 Task: Open Card Equestrian Review in Board Content Personalization and Customization to Workspace Database Management and add a team member Softage.1@softage.net, a label Red, a checklist Constituent Outreach, an attachment from your onedrive, a color Red and finally, add a card description 'Create and send out employee engagement survey on company culture' and a comment 'Let us approach this task with a sense of focus and attention to detail, ensuring that we do not miss any important information or details.'. Add a start date 'Jan 10, 1900' with a due date 'Jan 17, 1900'
Action: Mouse moved to (70, 256)
Screenshot: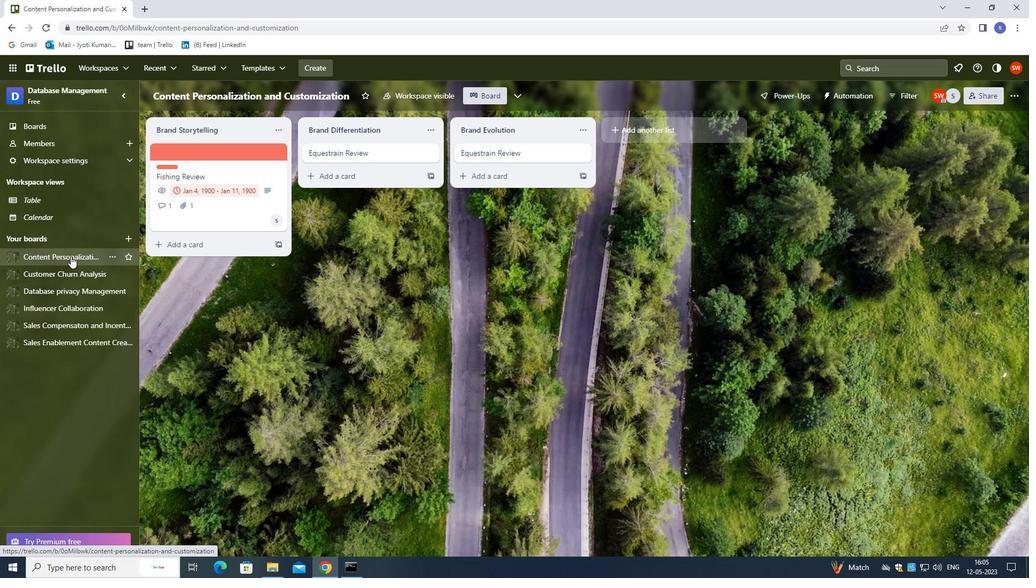 
Action: Mouse pressed left at (70, 256)
Screenshot: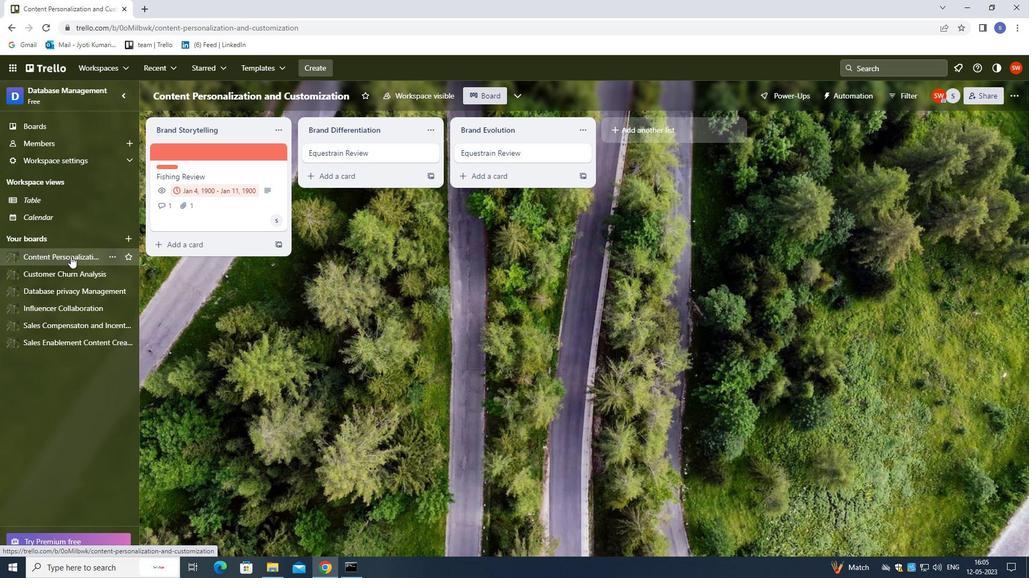 
Action: Mouse moved to (348, 154)
Screenshot: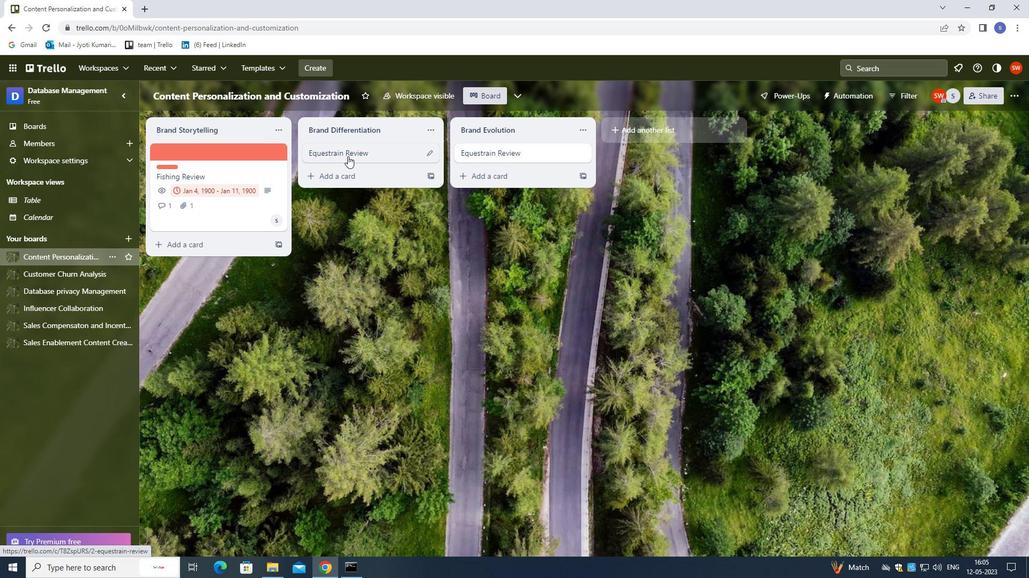 
Action: Mouse pressed left at (348, 154)
Screenshot: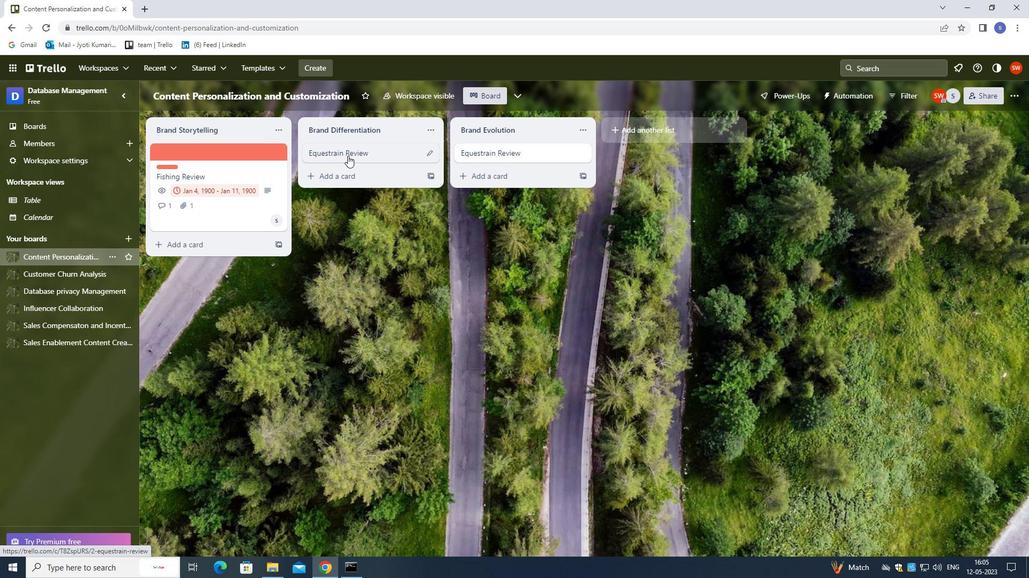 
Action: Mouse moved to (635, 188)
Screenshot: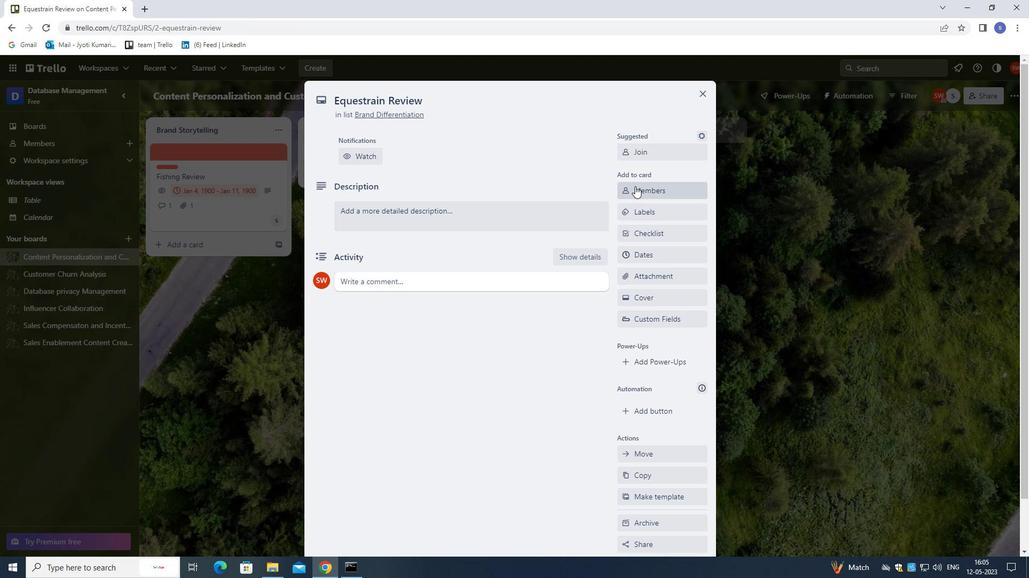 
Action: Mouse pressed left at (635, 188)
Screenshot: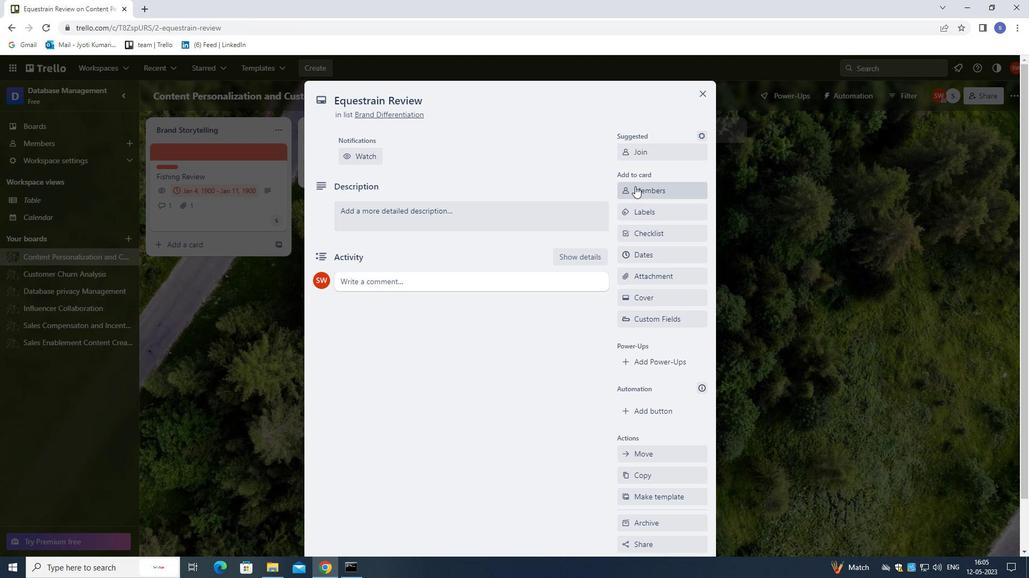
Action: Mouse moved to (561, 159)
Screenshot: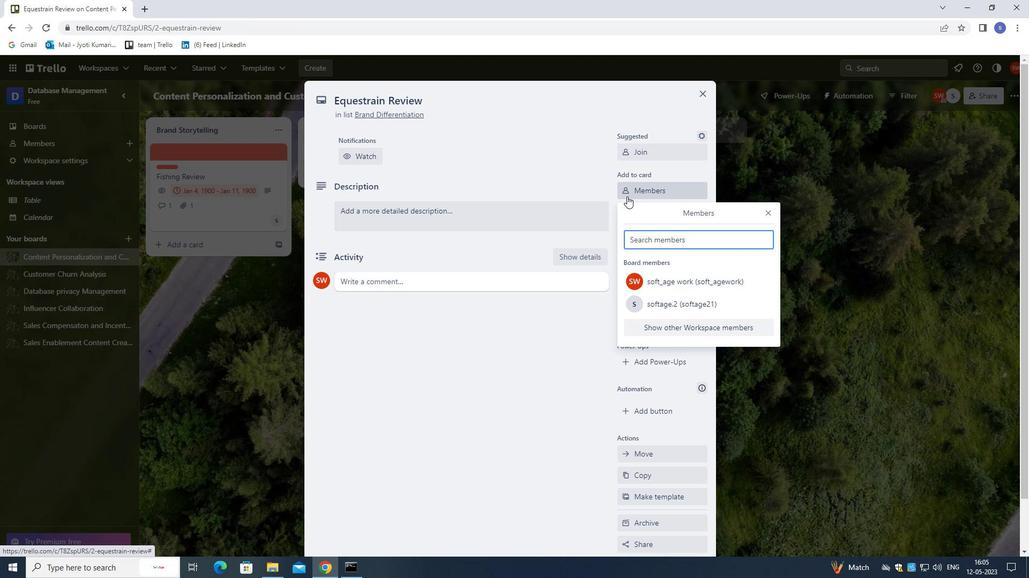 
Action: Key pressed softage.1<Key.shift>@SOFTAGE.NET<Key.enter>
Screenshot: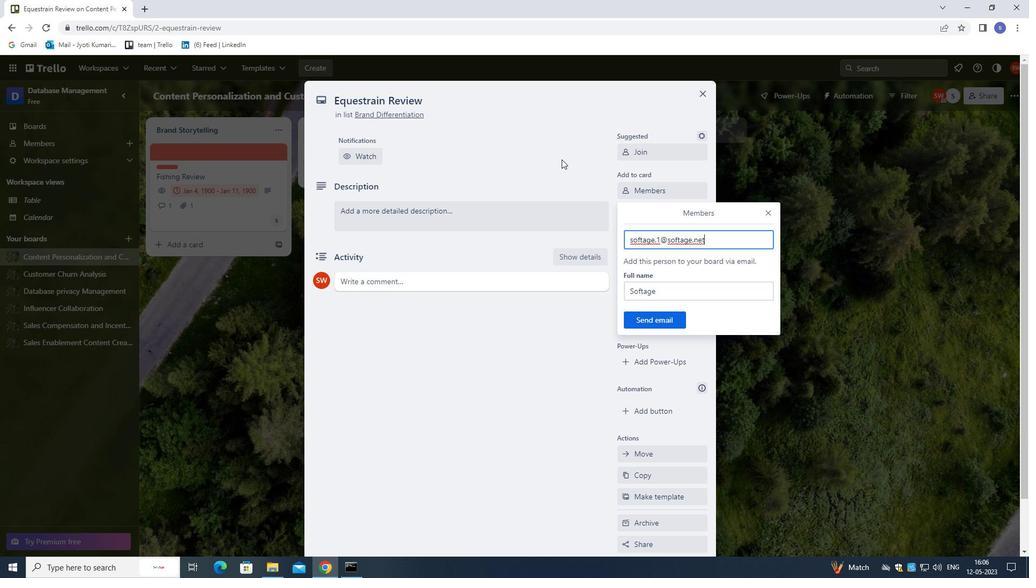 
Action: Mouse moved to (656, 233)
Screenshot: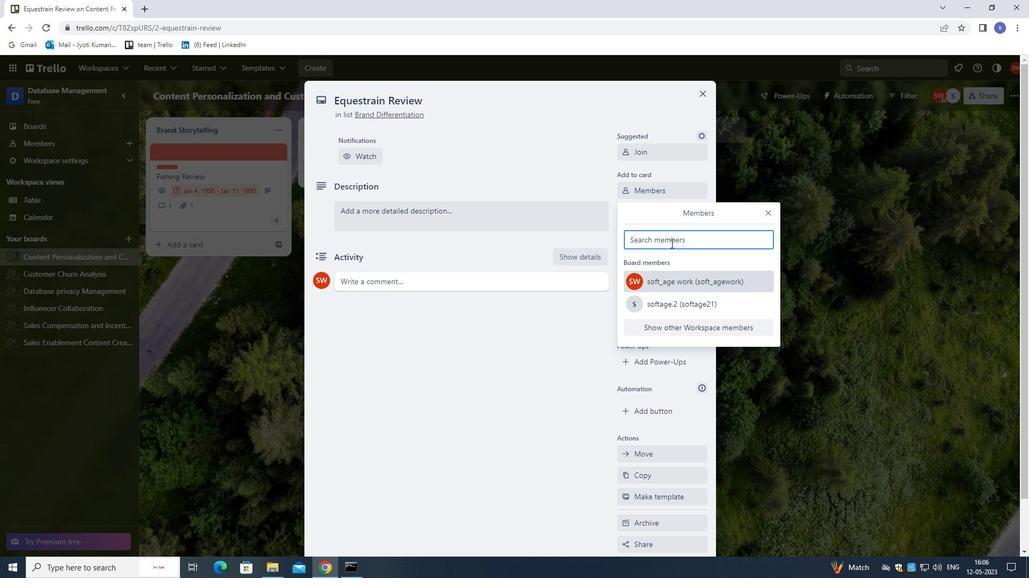 
Action: Key pressed SOFTAGE.1<Key.shift>@SOFTAGE.NET
Screenshot: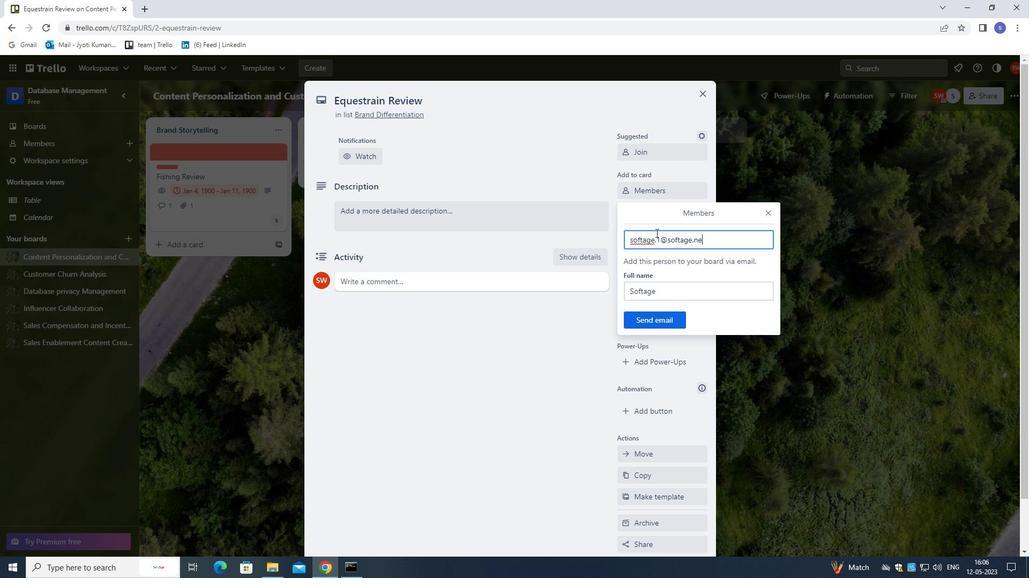 
Action: Mouse moved to (667, 322)
Screenshot: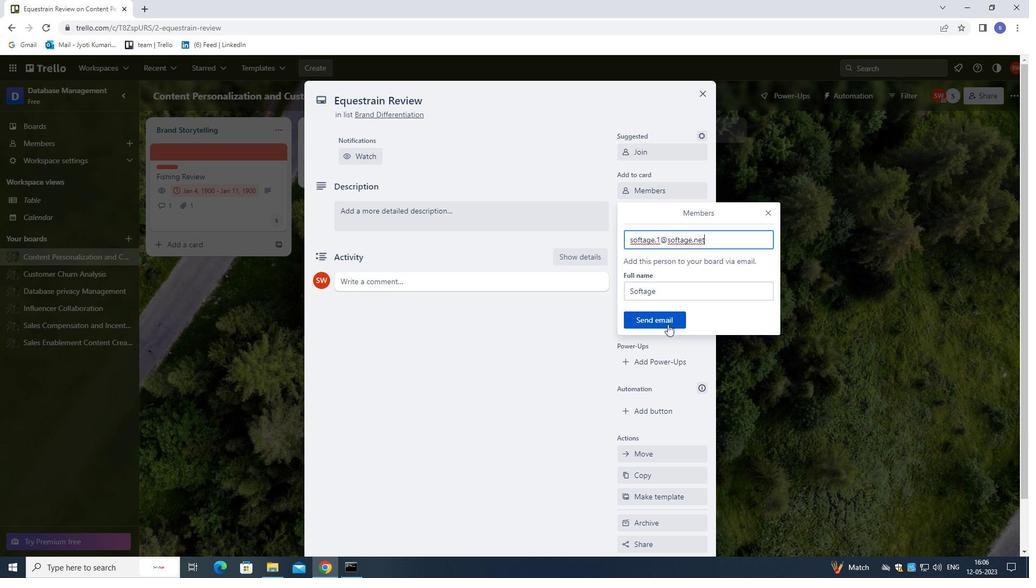 
Action: Mouse pressed left at (667, 322)
Screenshot: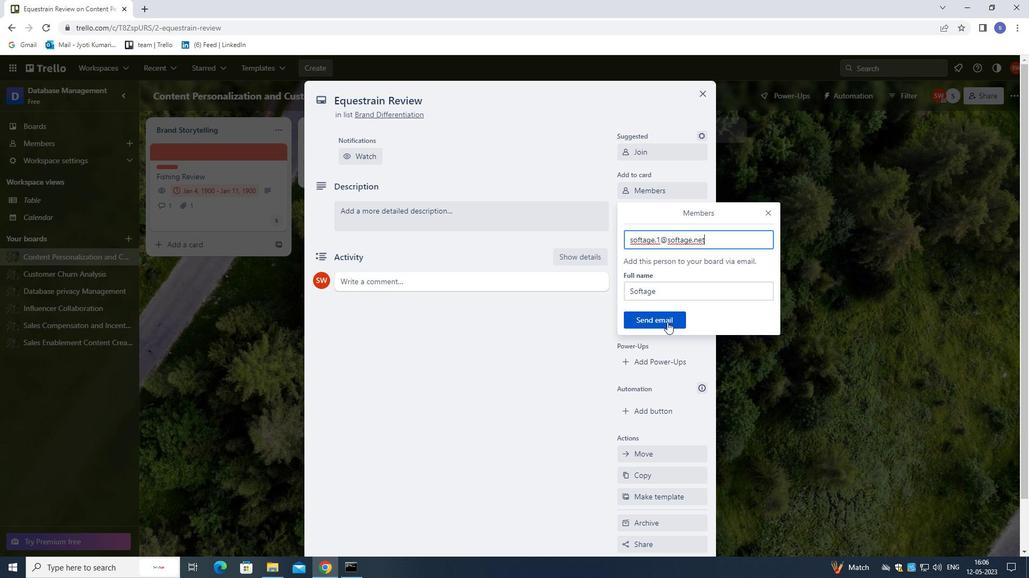 
Action: Mouse moved to (654, 217)
Screenshot: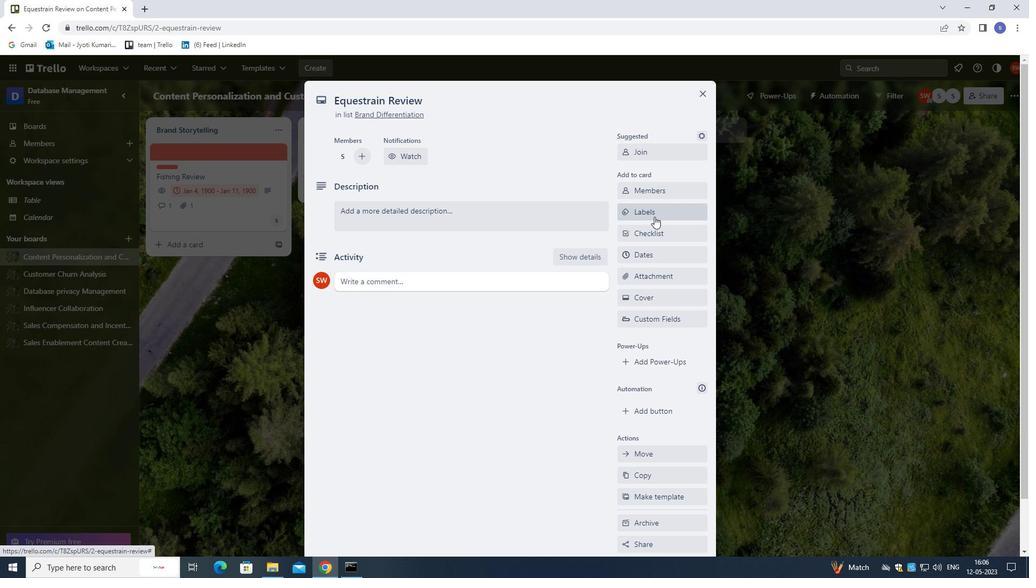 
Action: Mouse pressed left at (654, 217)
Screenshot: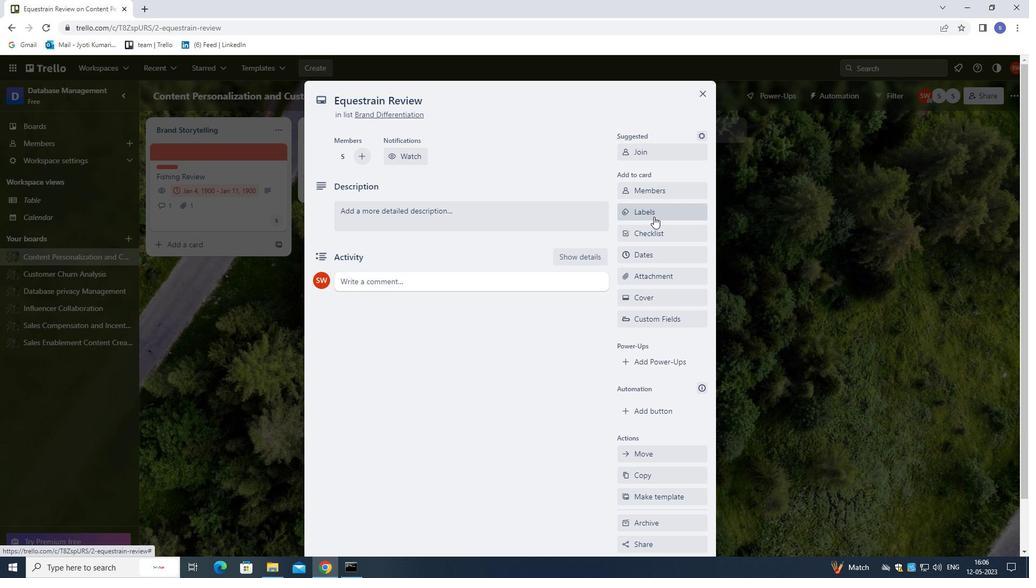 
Action: Mouse moved to (652, 216)
Screenshot: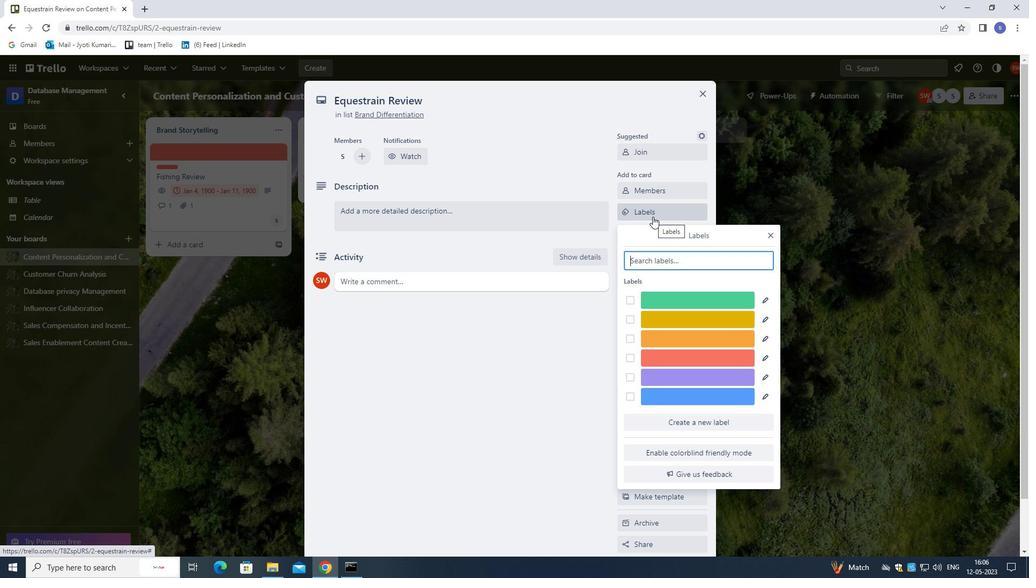 
Action: Key pressed R
Screenshot: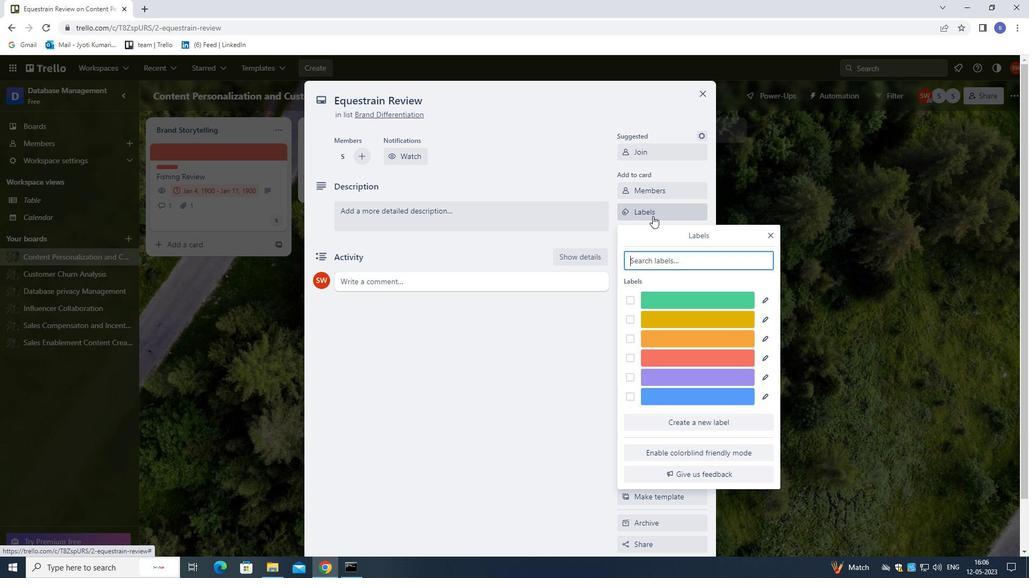 
Action: Mouse moved to (677, 298)
Screenshot: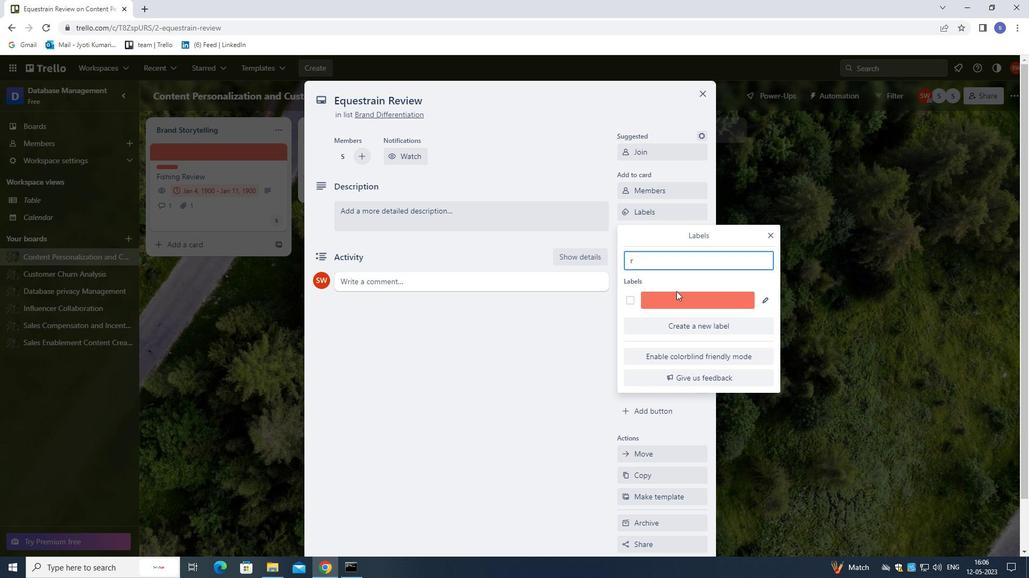 
Action: Mouse pressed left at (677, 298)
Screenshot: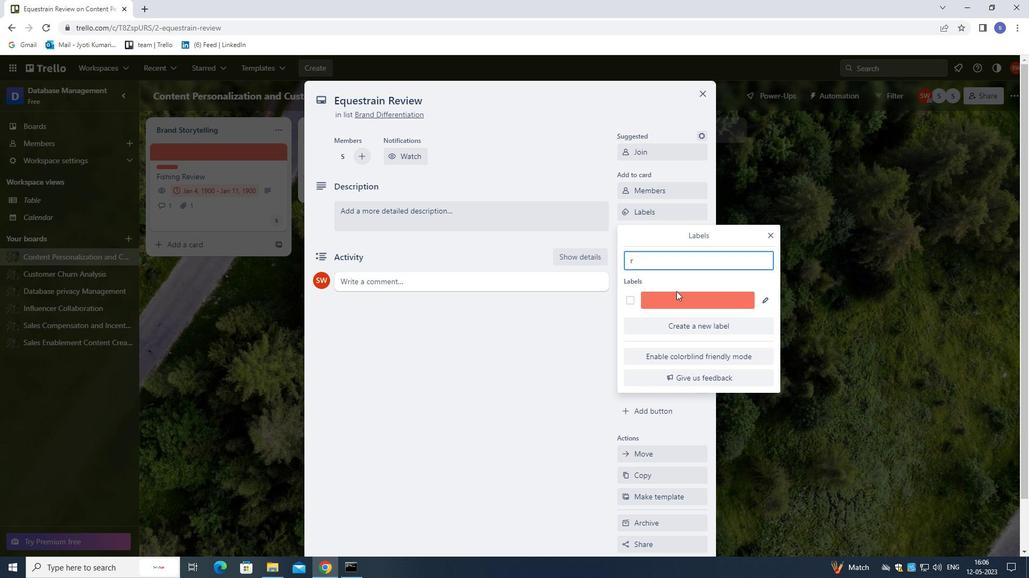 
Action: Mouse moved to (767, 233)
Screenshot: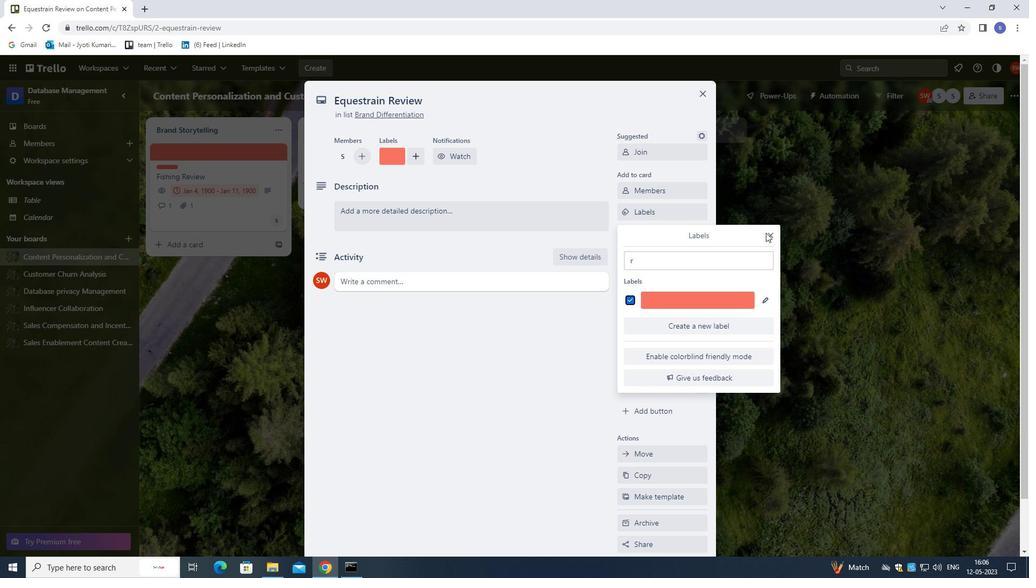 
Action: Mouse pressed left at (767, 233)
Screenshot: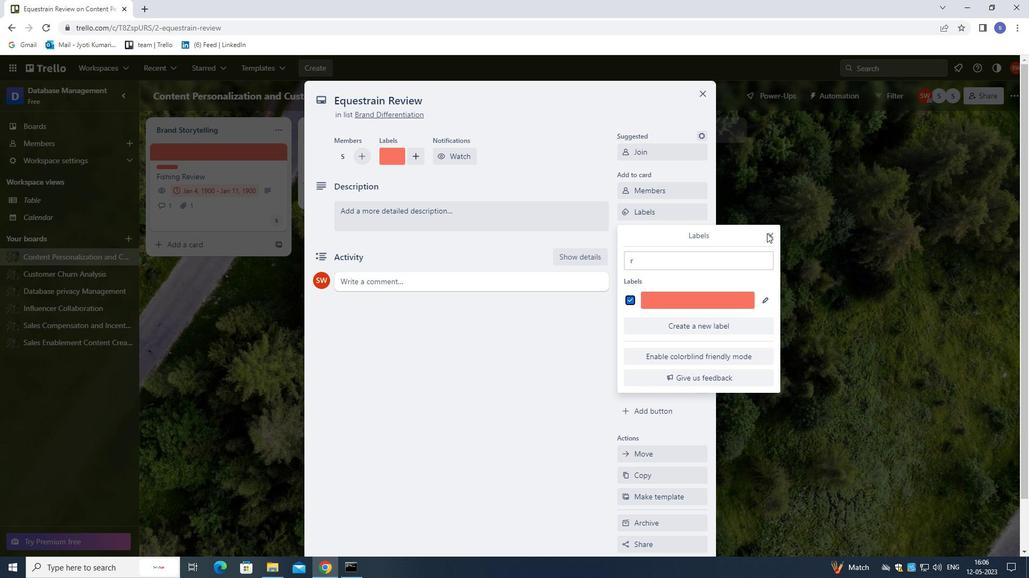 
Action: Mouse moved to (669, 233)
Screenshot: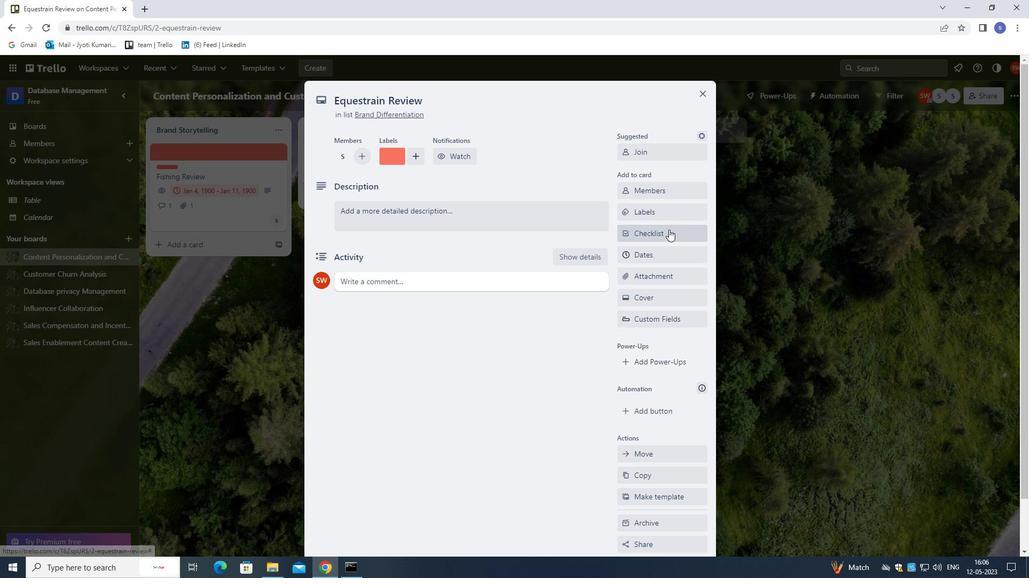 
Action: Mouse pressed left at (669, 233)
Screenshot: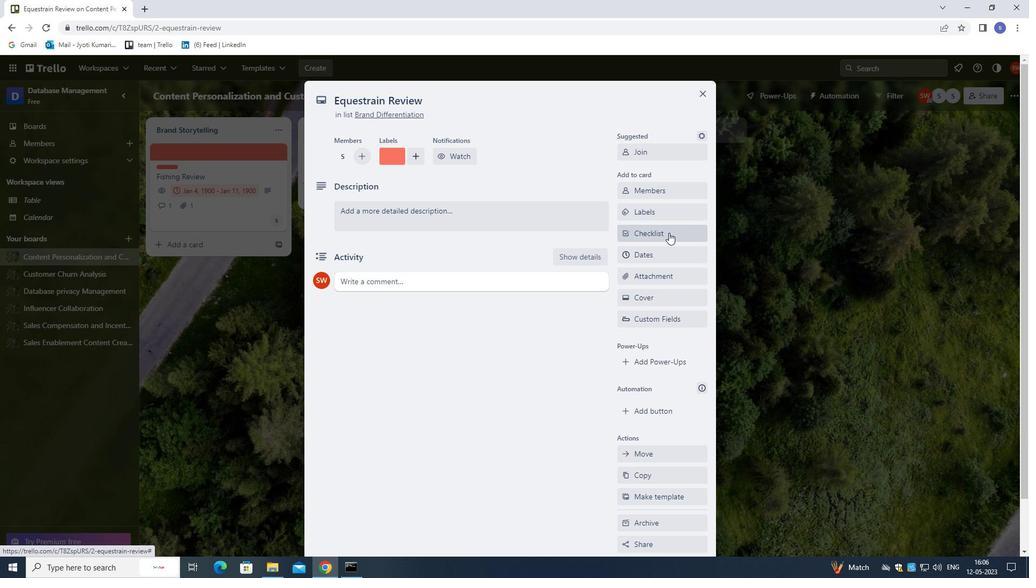 
Action: Mouse moved to (669, 235)
Screenshot: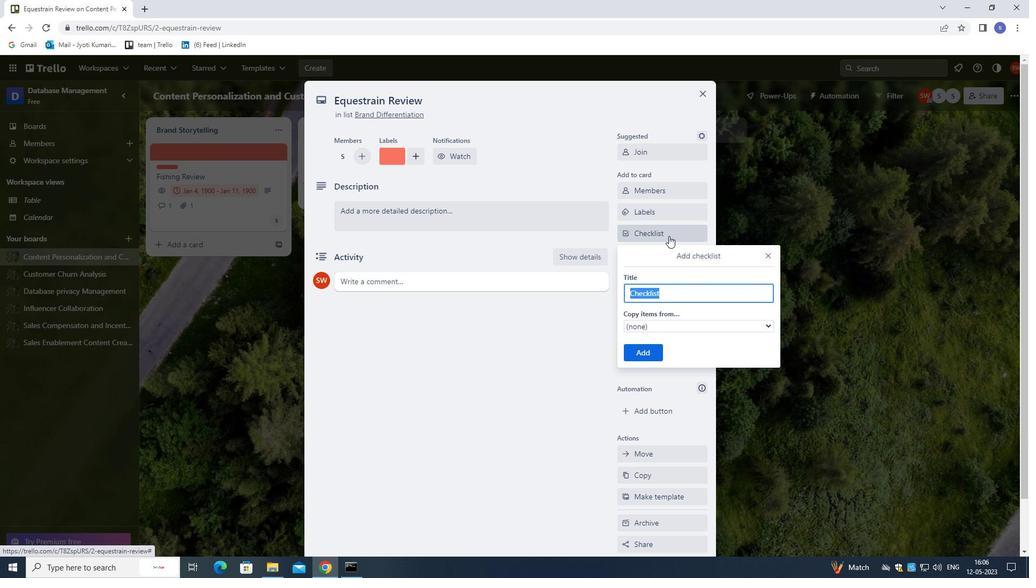 
Action: Key pressed <Key.shift>
Screenshot: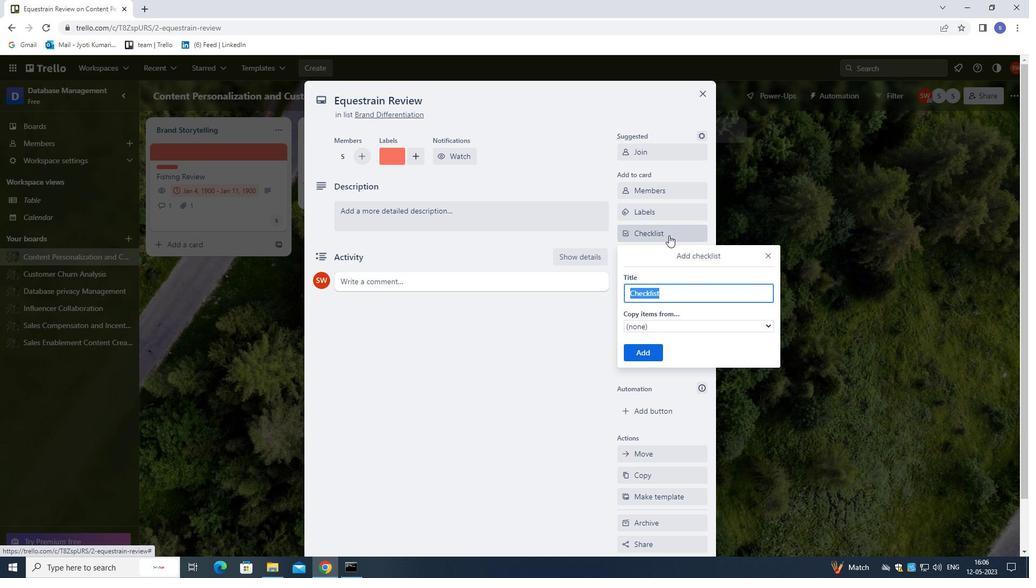 
Action: Mouse moved to (677, 251)
Screenshot: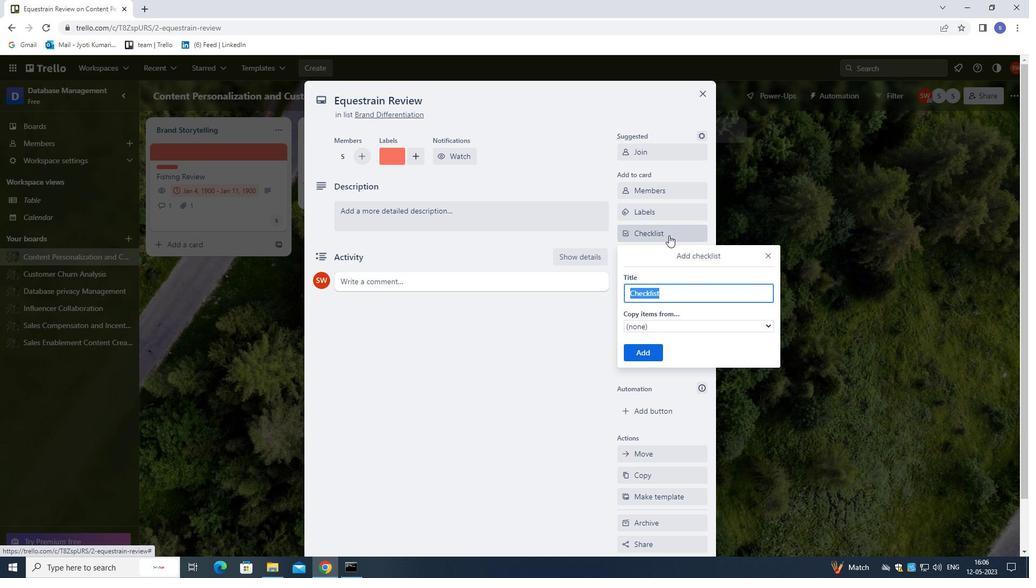 
Action: Key pressed <Key.shift><Key.shift><Key.shift><Key.shift><Key.shift><Key.shift><Key.shift><Key.shift>CO
Screenshot: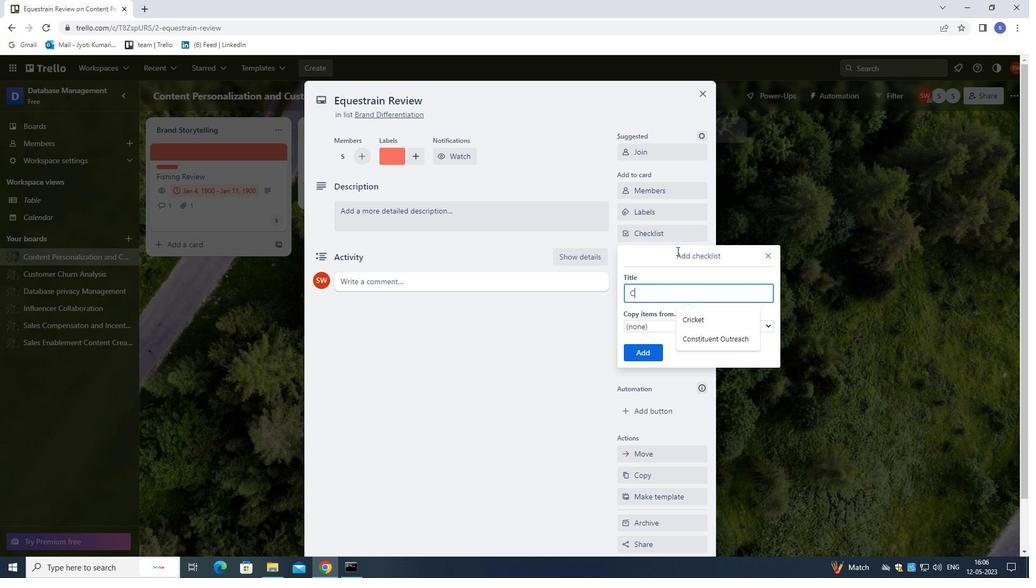 
Action: Mouse moved to (715, 320)
Screenshot: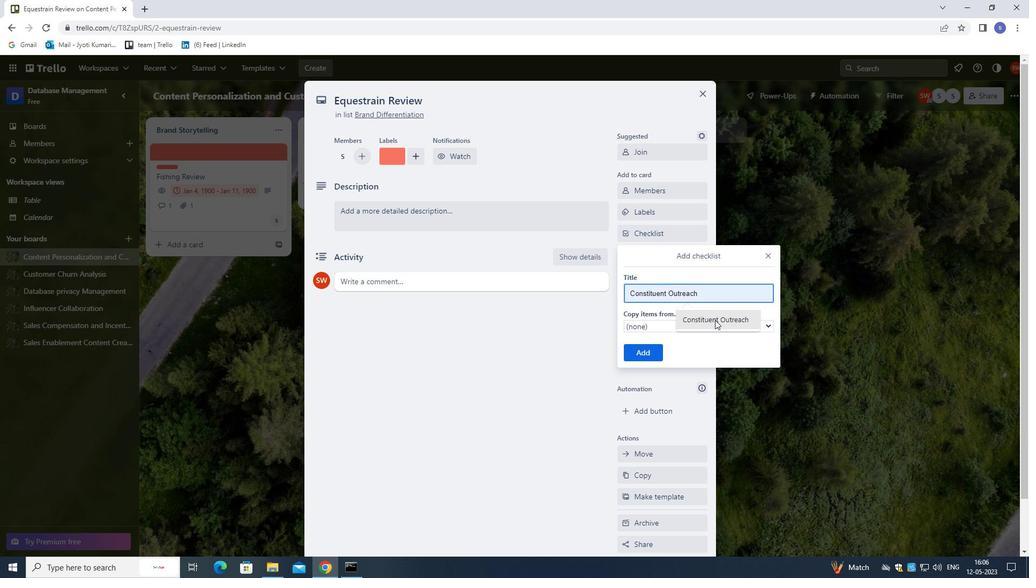 
Action: Mouse pressed left at (715, 320)
Screenshot: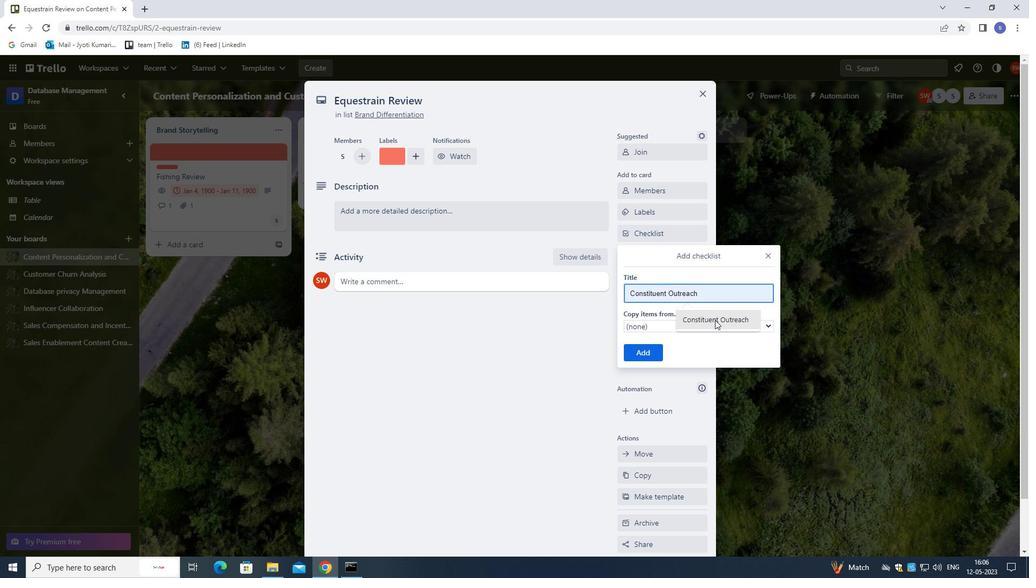 
Action: Mouse moved to (661, 348)
Screenshot: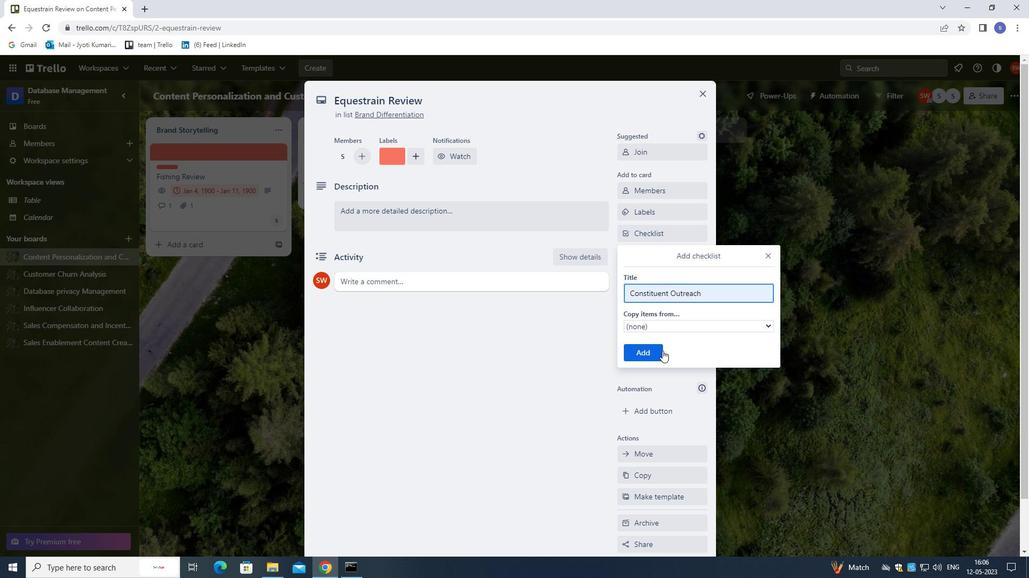 
Action: Mouse pressed left at (661, 348)
Screenshot: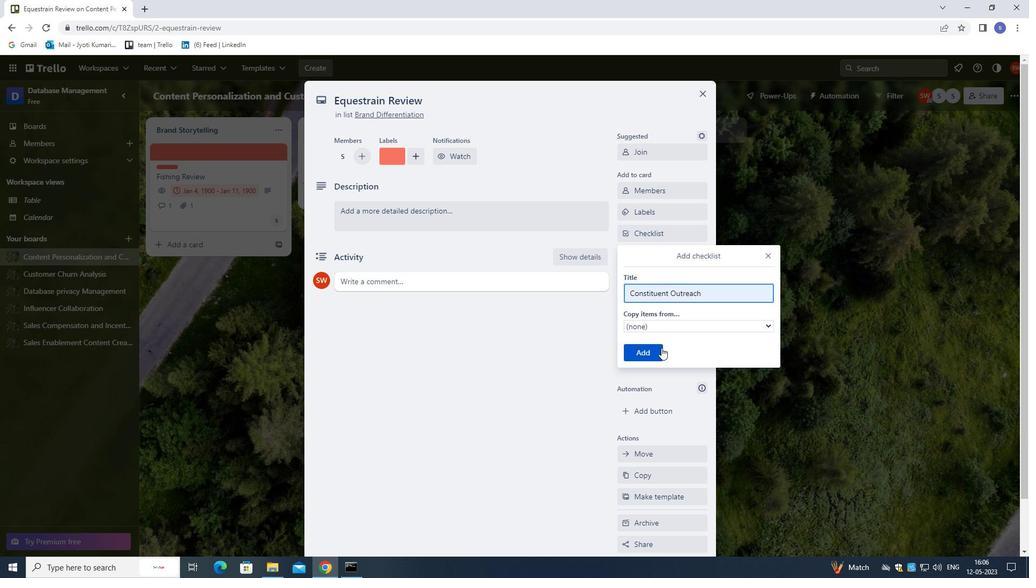 
Action: Mouse moved to (650, 254)
Screenshot: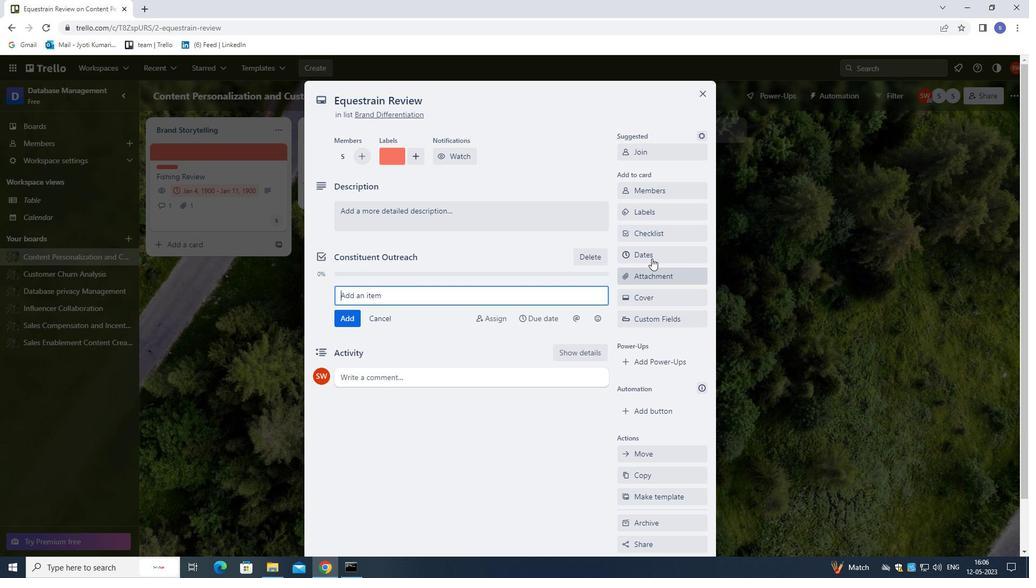
Action: Mouse pressed left at (650, 254)
Screenshot: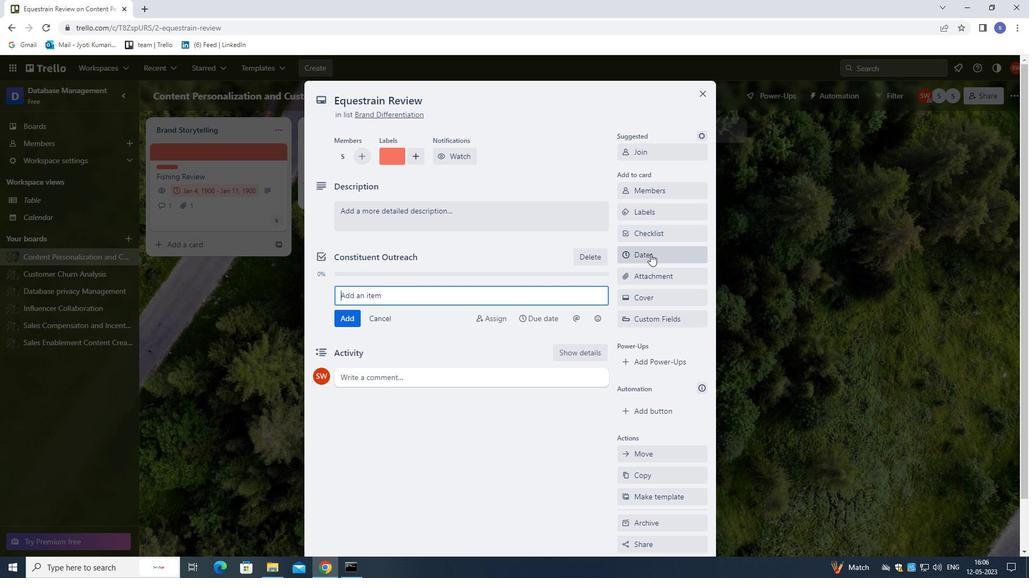 
Action: Mouse moved to (626, 290)
Screenshot: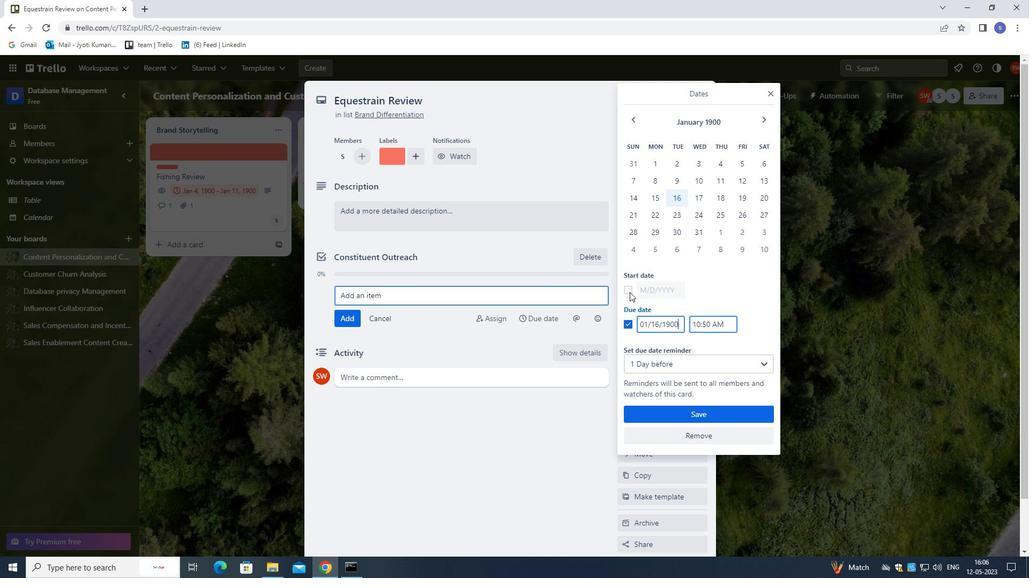 
Action: Mouse pressed left at (626, 290)
Screenshot: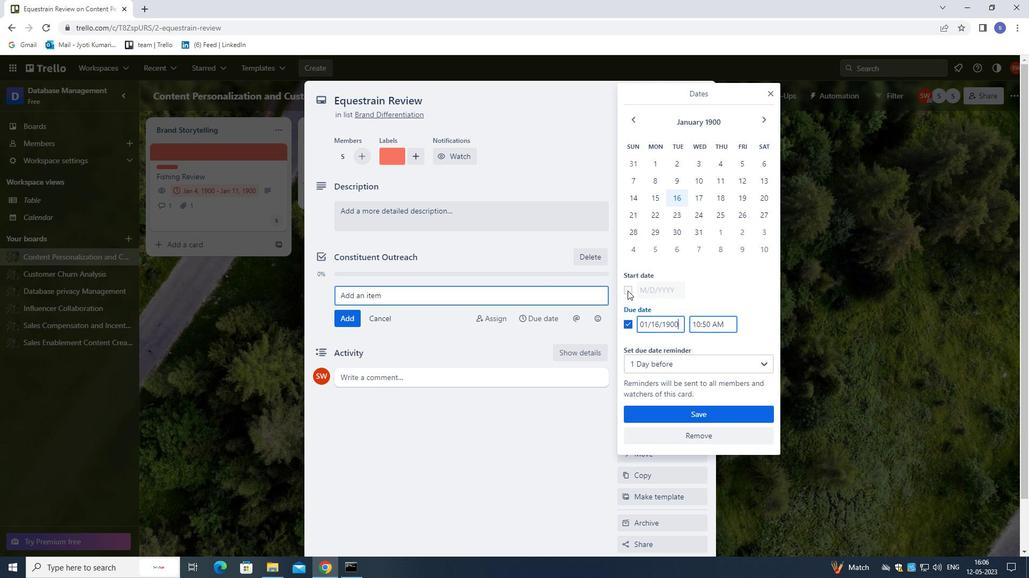 
Action: Mouse moved to (654, 288)
Screenshot: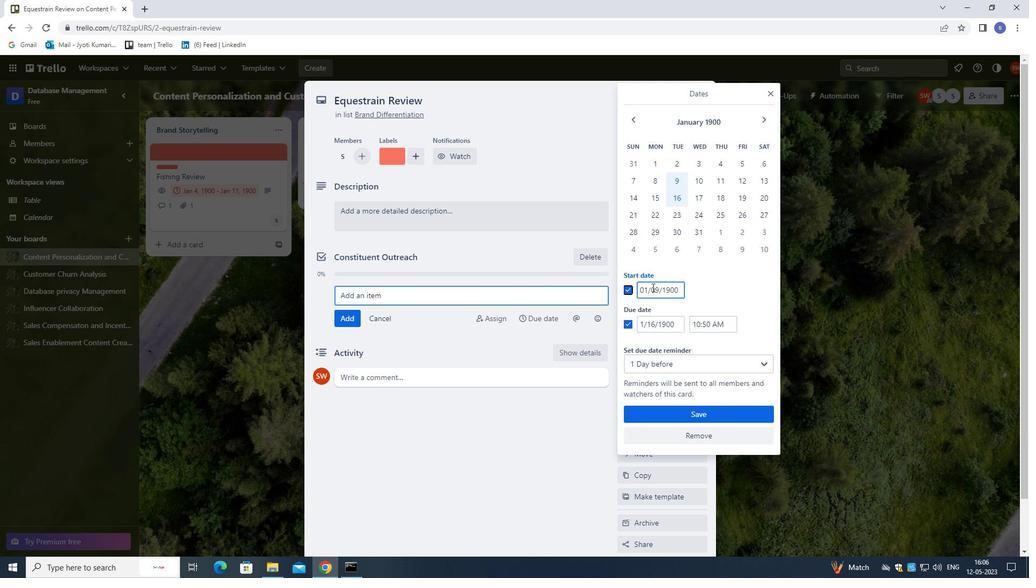 
Action: Mouse pressed left at (654, 288)
Screenshot: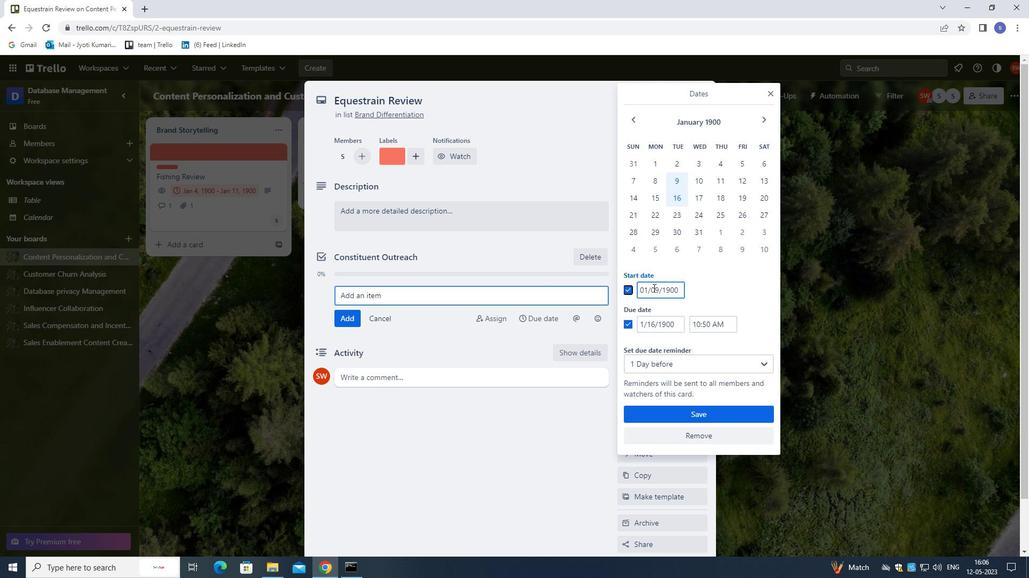
Action: Mouse moved to (659, 321)
Screenshot: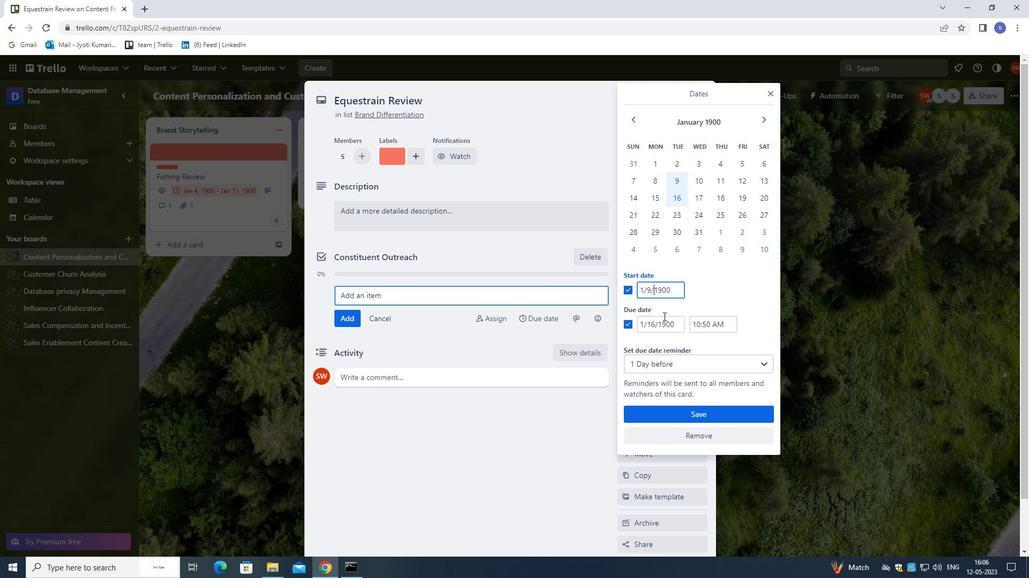 
Action: Key pressed <Key.left><Key.backspace>10
Screenshot: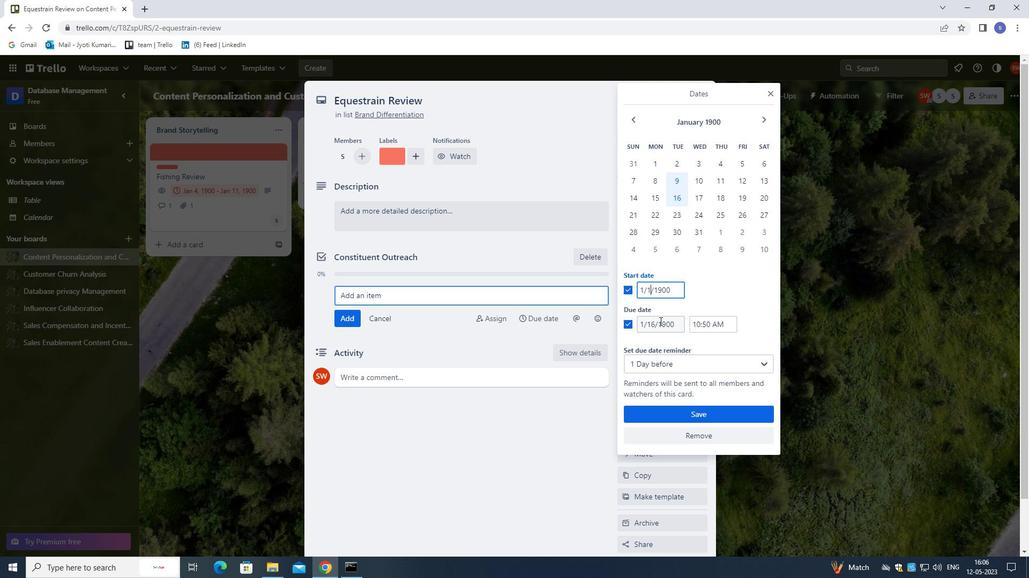 
Action: Mouse moved to (652, 323)
Screenshot: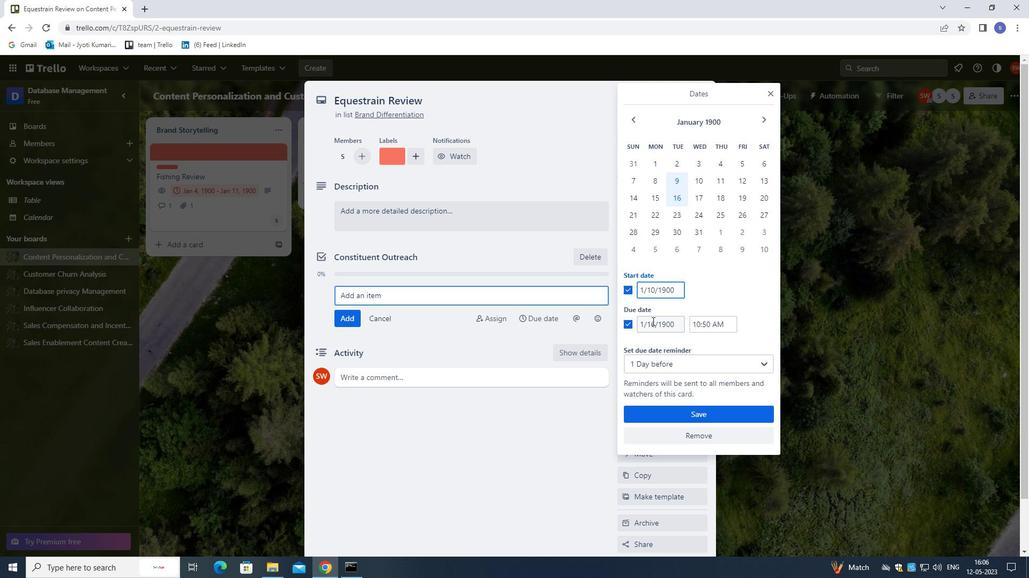 
Action: Mouse pressed left at (652, 323)
Screenshot: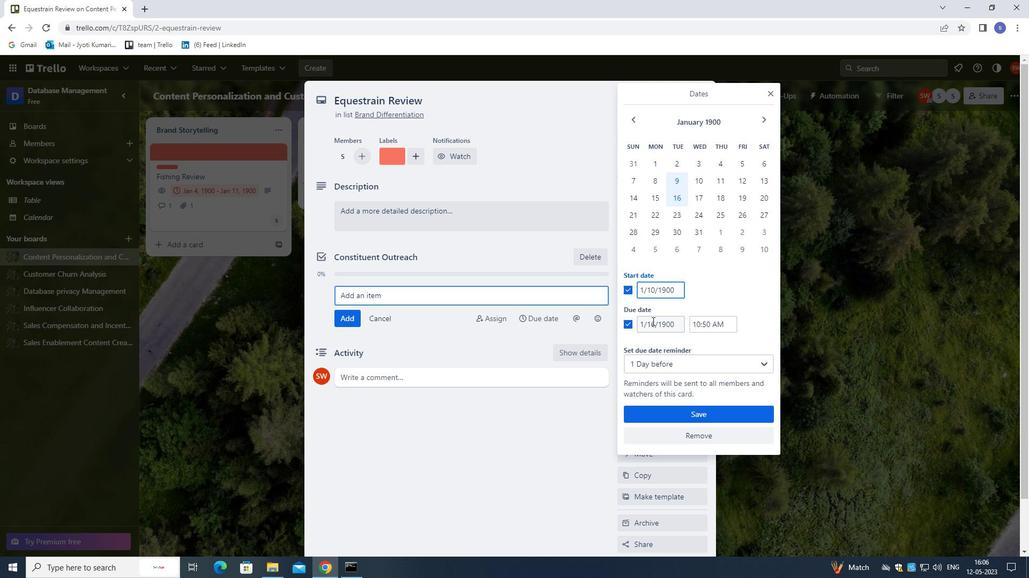 
Action: Mouse moved to (677, 362)
Screenshot: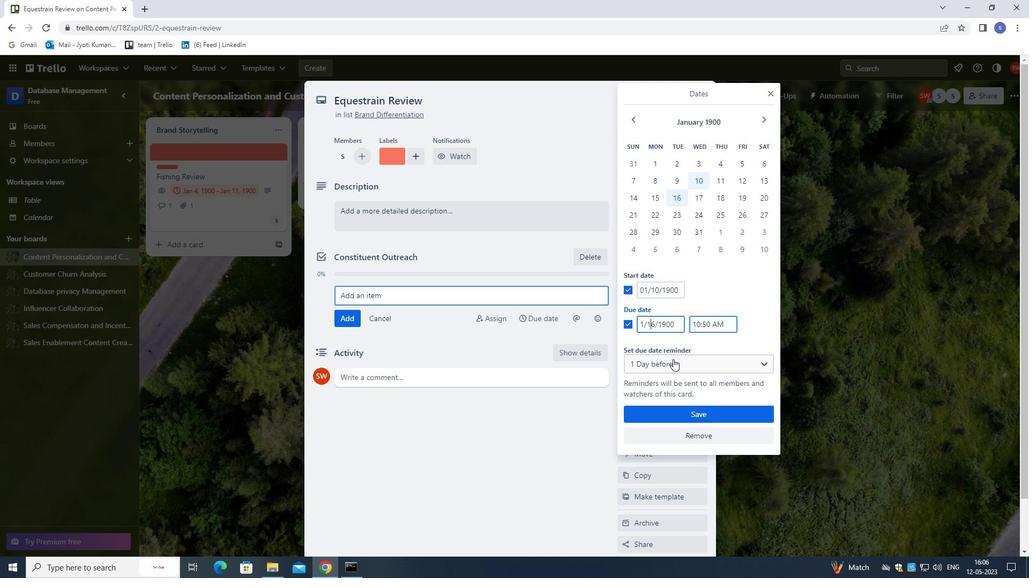 
Action: Key pressed <Key.right><Key.backspace>7
Screenshot: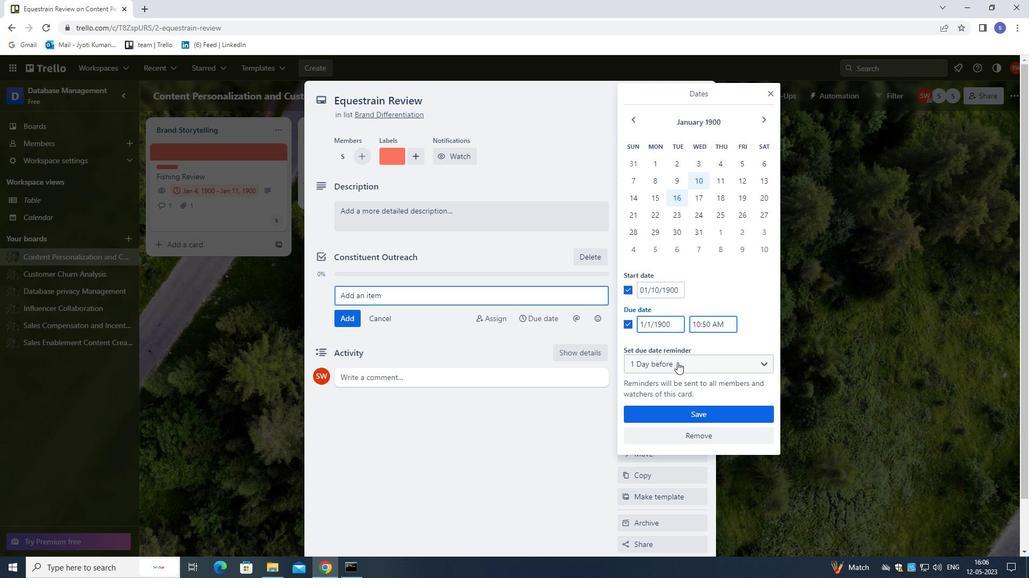 
Action: Mouse moved to (658, 416)
Screenshot: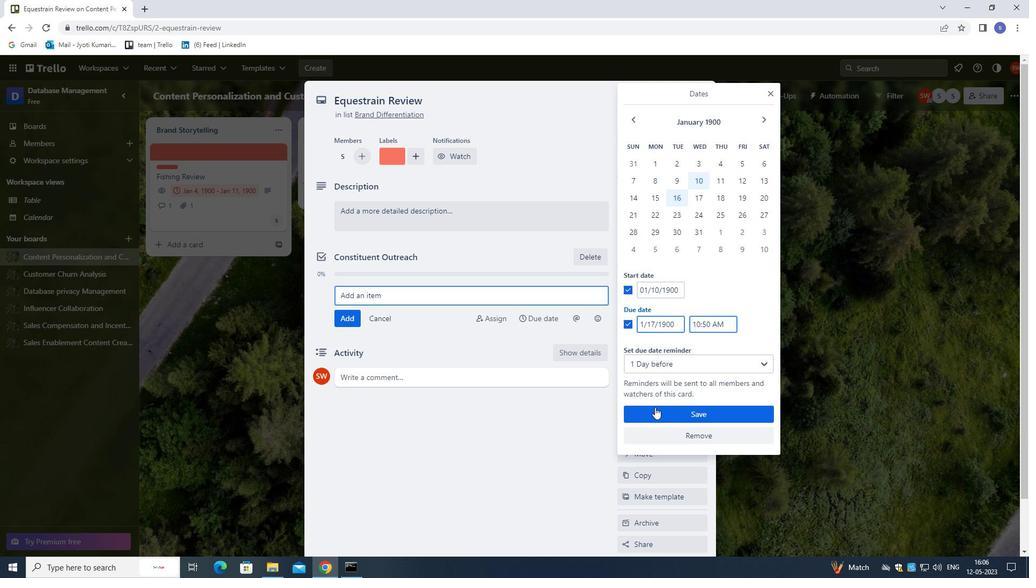 
Action: Mouse pressed left at (658, 416)
Screenshot: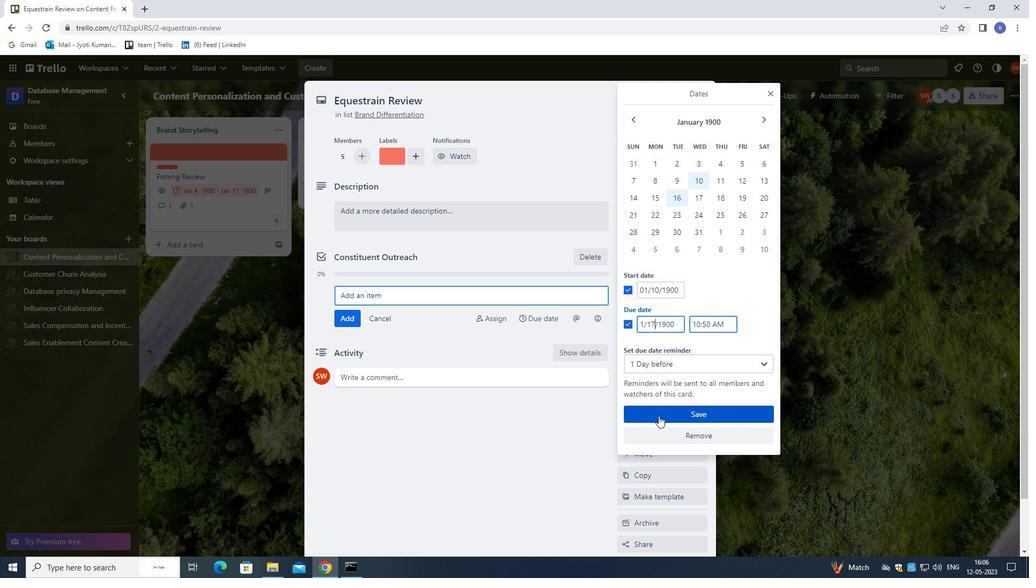 
Action: Mouse moved to (645, 281)
Screenshot: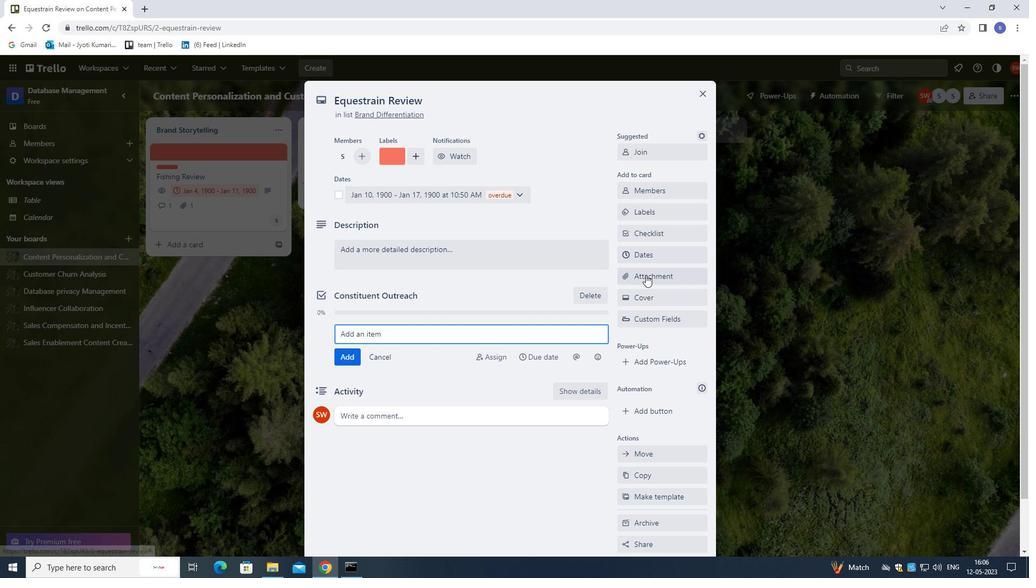 
Action: Mouse pressed left at (645, 281)
Screenshot: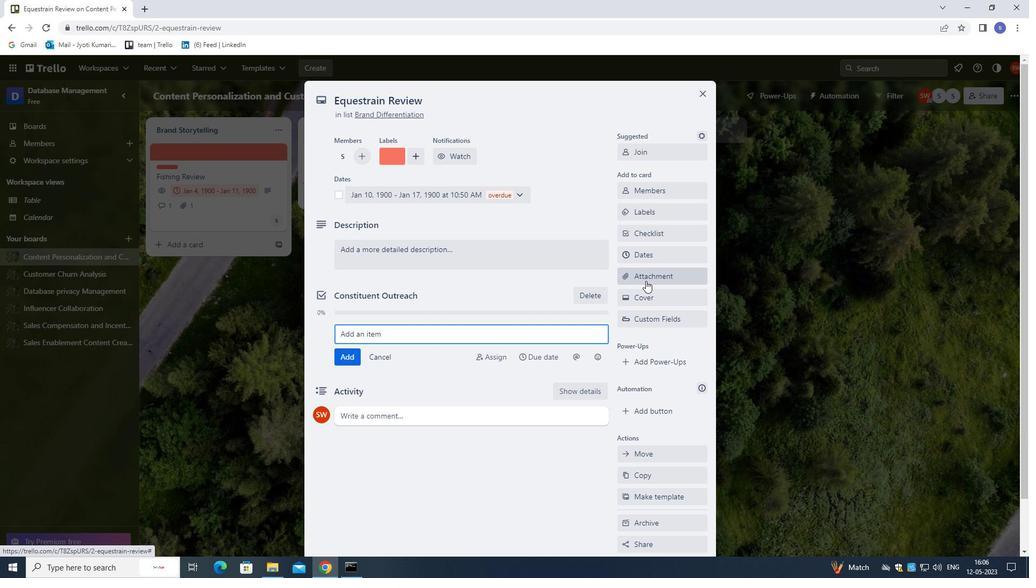 
Action: Mouse moved to (650, 406)
Screenshot: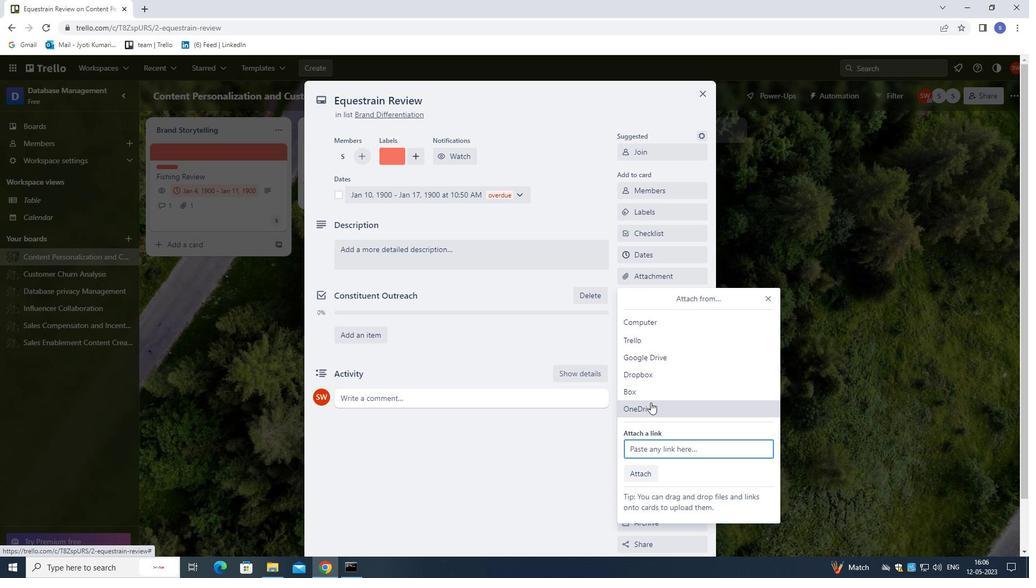 
Action: Mouse pressed left at (650, 406)
Screenshot: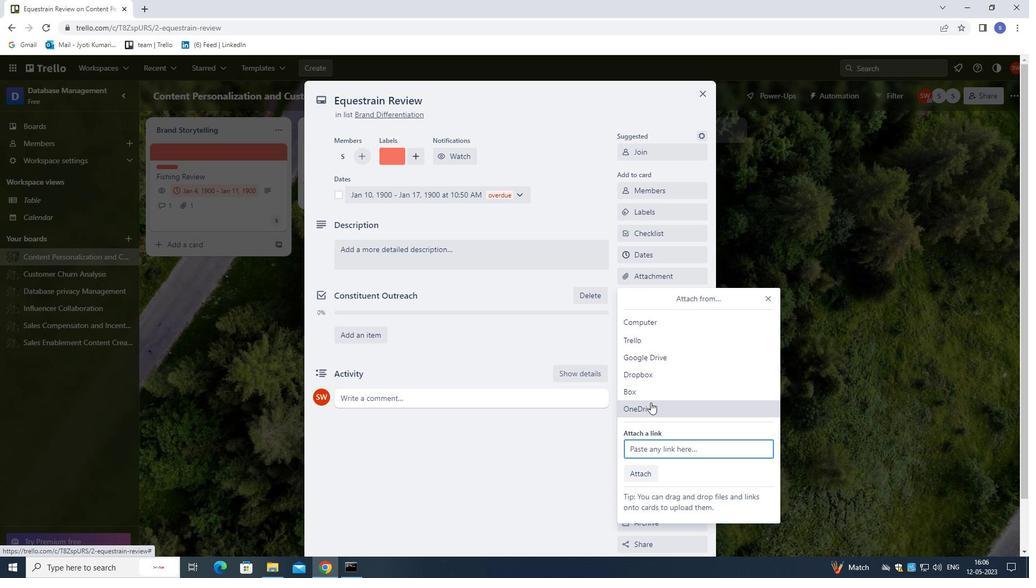
Action: Mouse moved to (390, 210)
Screenshot: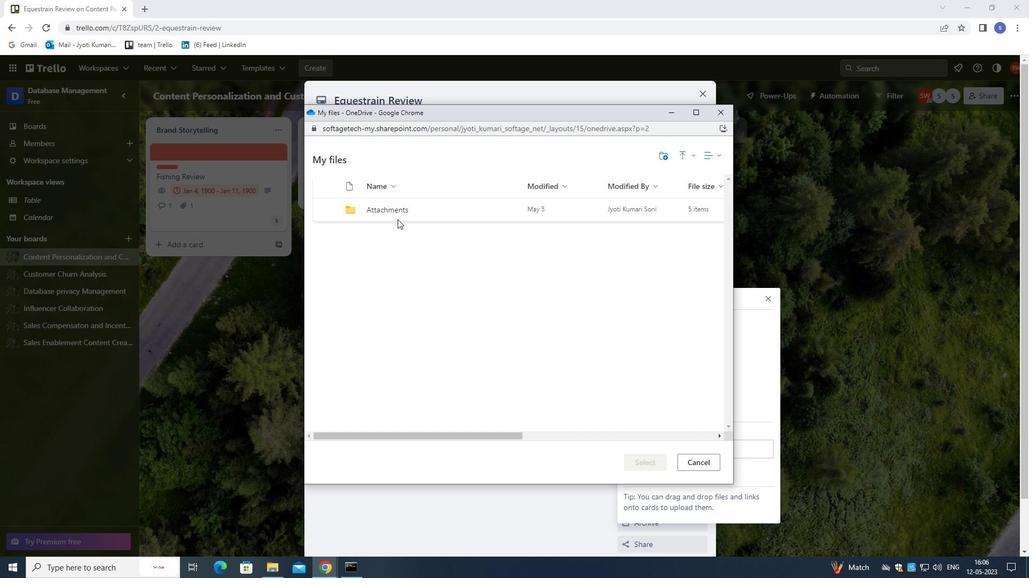 
Action: Mouse pressed left at (390, 210)
Screenshot: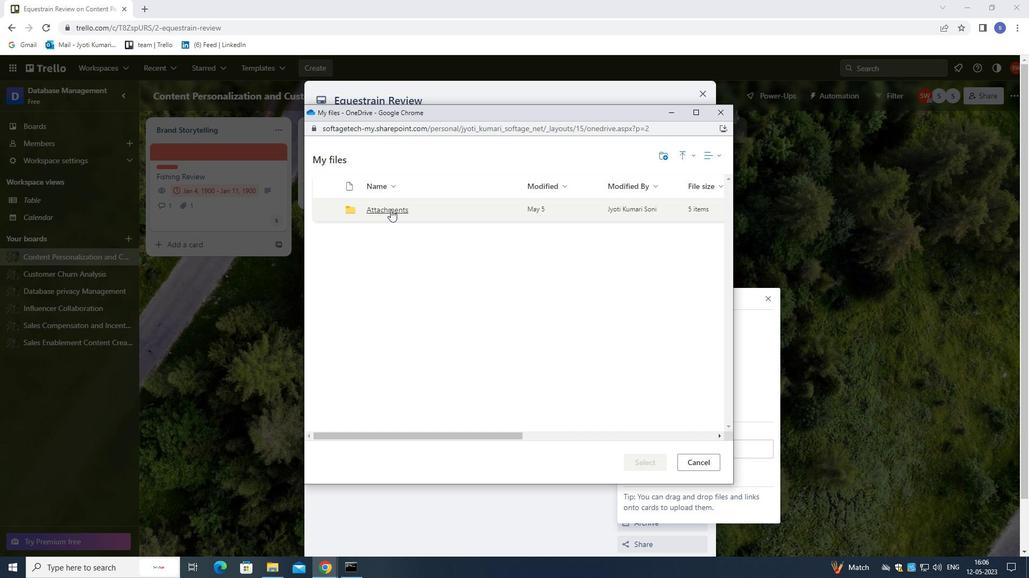 
Action: Mouse moved to (416, 294)
Screenshot: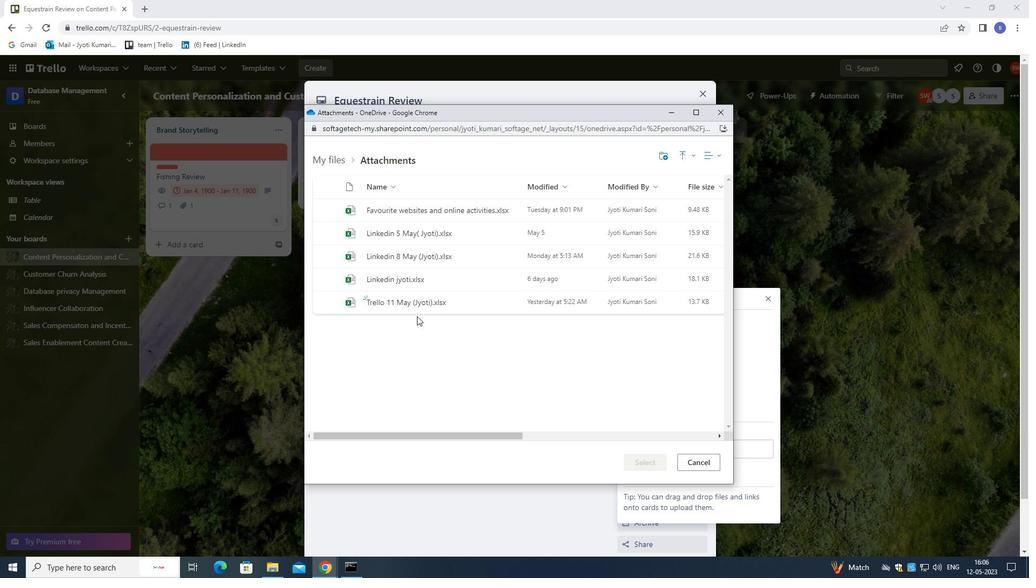 
Action: Mouse pressed left at (416, 294)
Screenshot: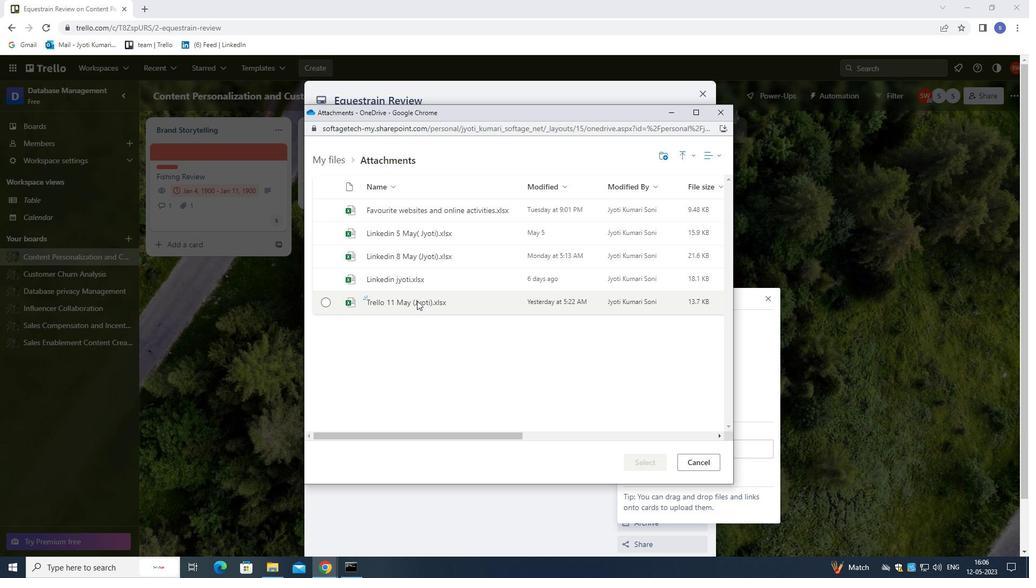 
Action: Mouse moved to (645, 464)
Screenshot: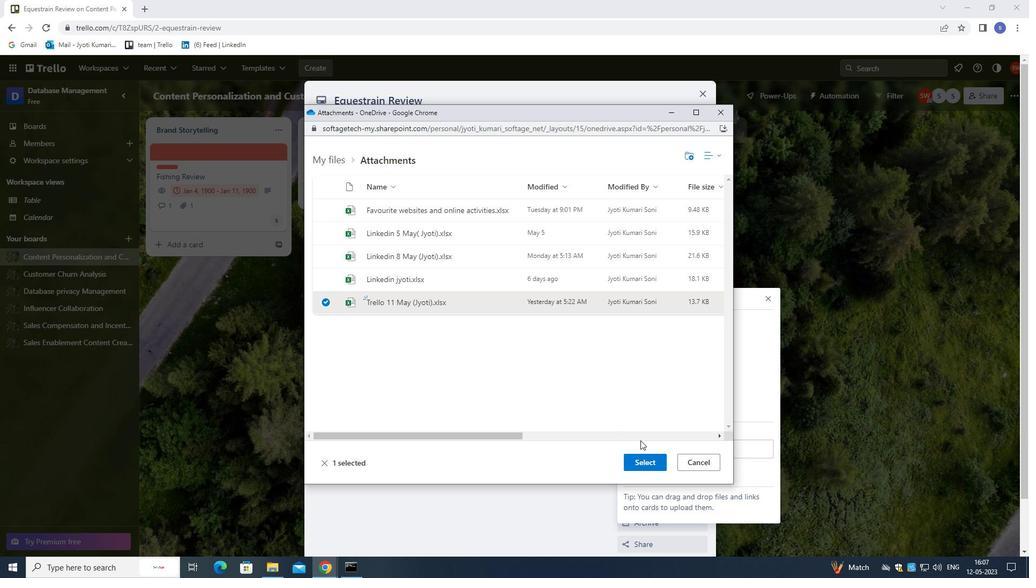 
Action: Mouse pressed left at (645, 464)
Screenshot: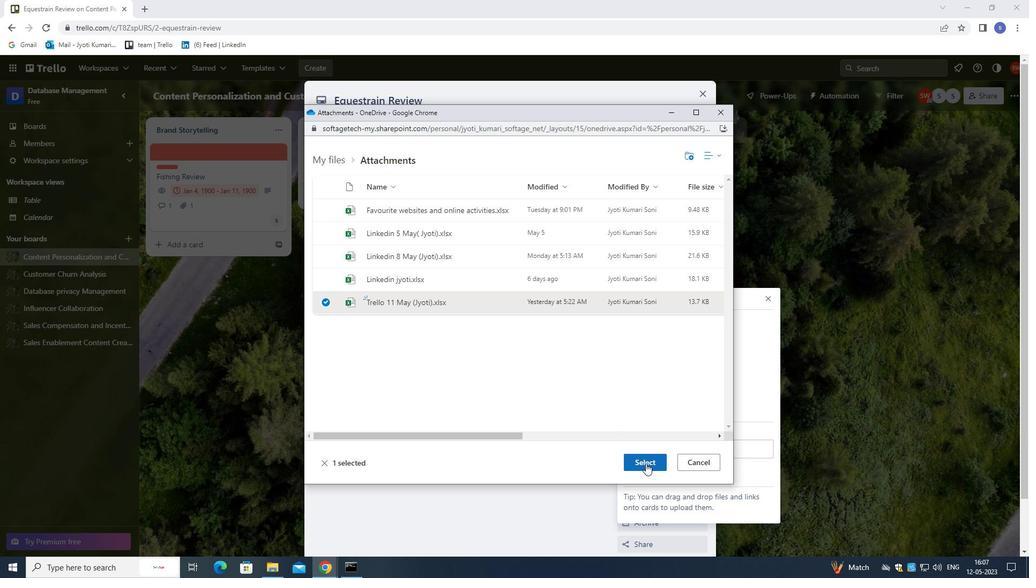 
Action: Mouse moved to (656, 301)
Screenshot: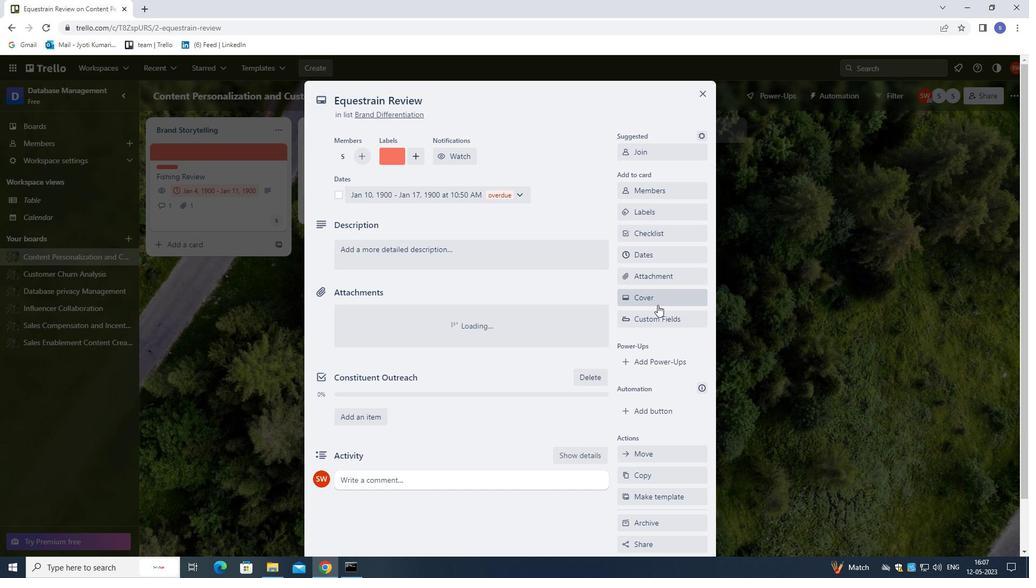 
Action: Mouse pressed left at (656, 301)
Screenshot: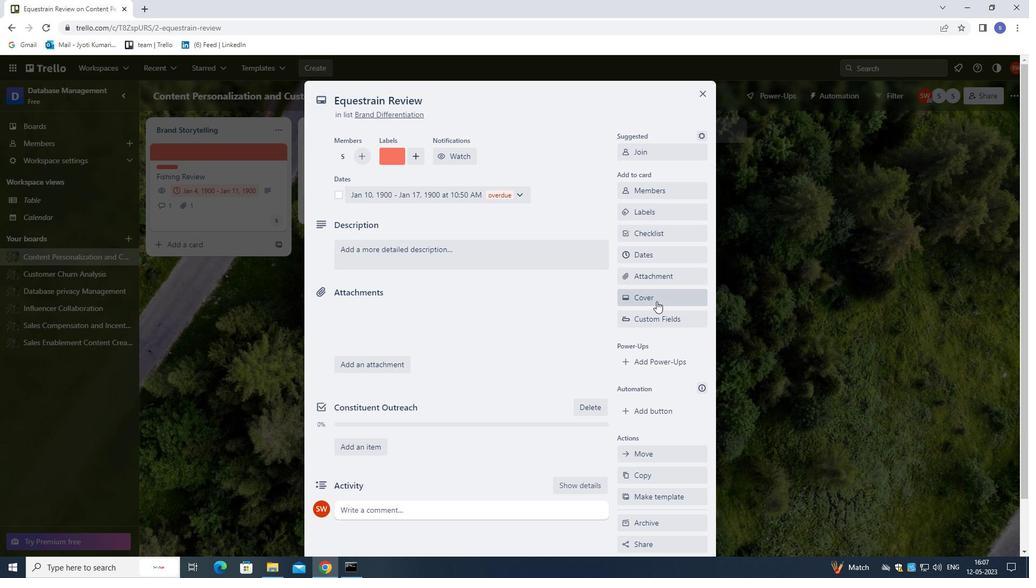 
Action: Mouse moved to (726, 183)
Screenshot: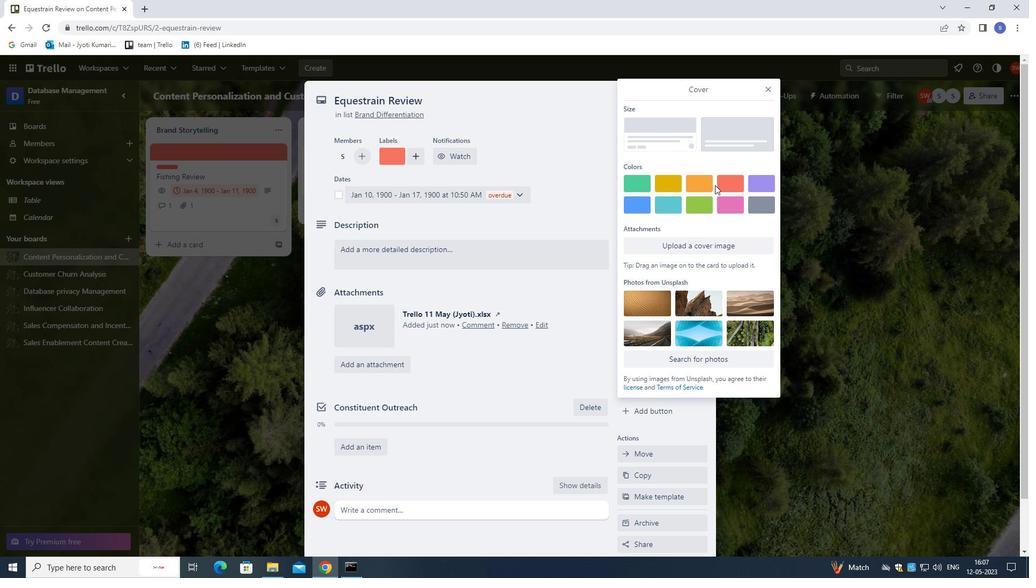 
Action: Mouse pressed left at (726, 183)
Screenshot: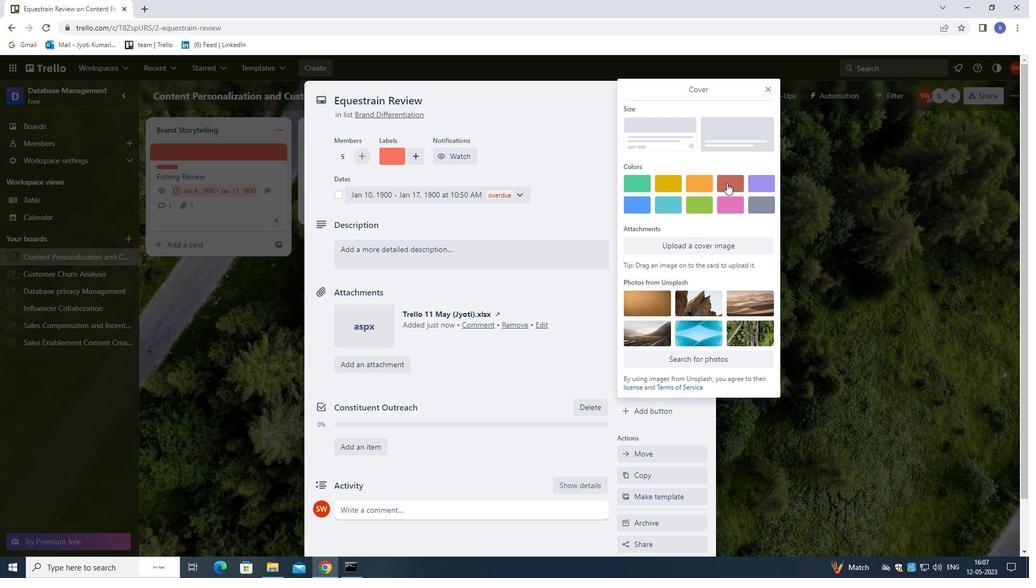 
Action: Mouse moved to (768, 88)
Screenshot: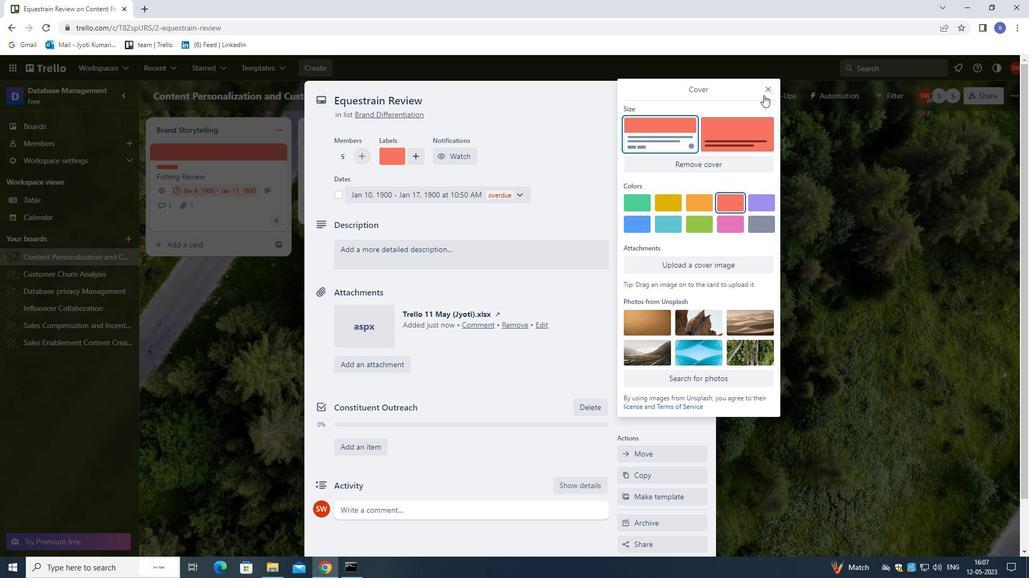 
Action: Mouse pressed left at (768, 88)
Screenshot: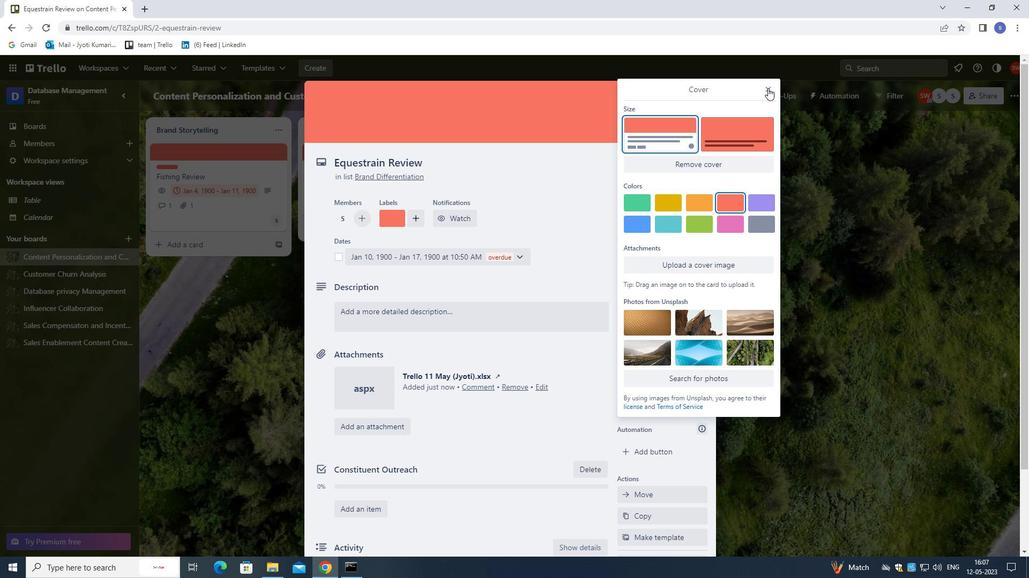 
Action: Mouse moved to (547, 321)
Screenshot: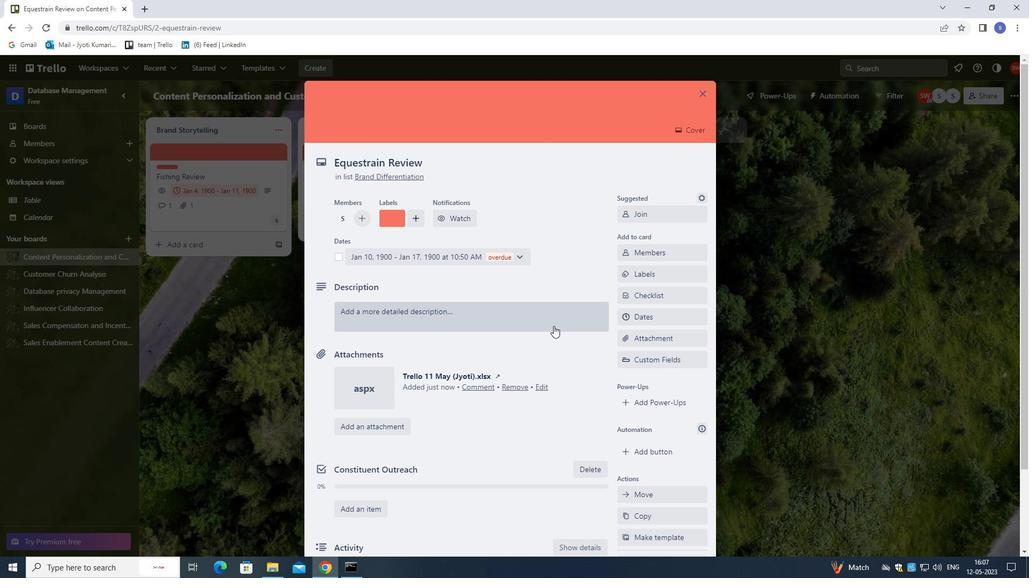 
Action: Mouse pressed left at (547, 321)
Screenshot: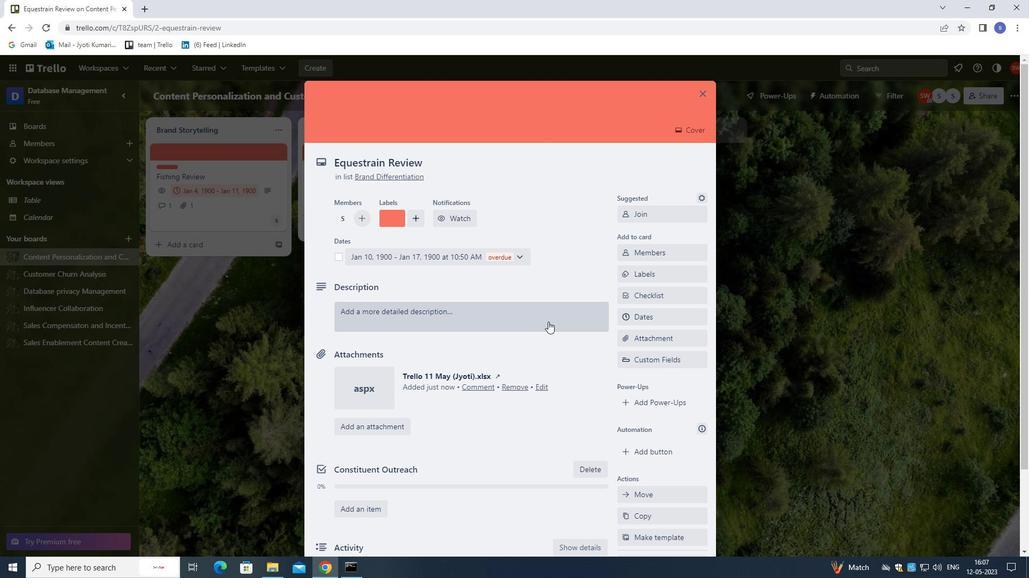 
Action: Mouse moved to (529, 344)
Screenshot: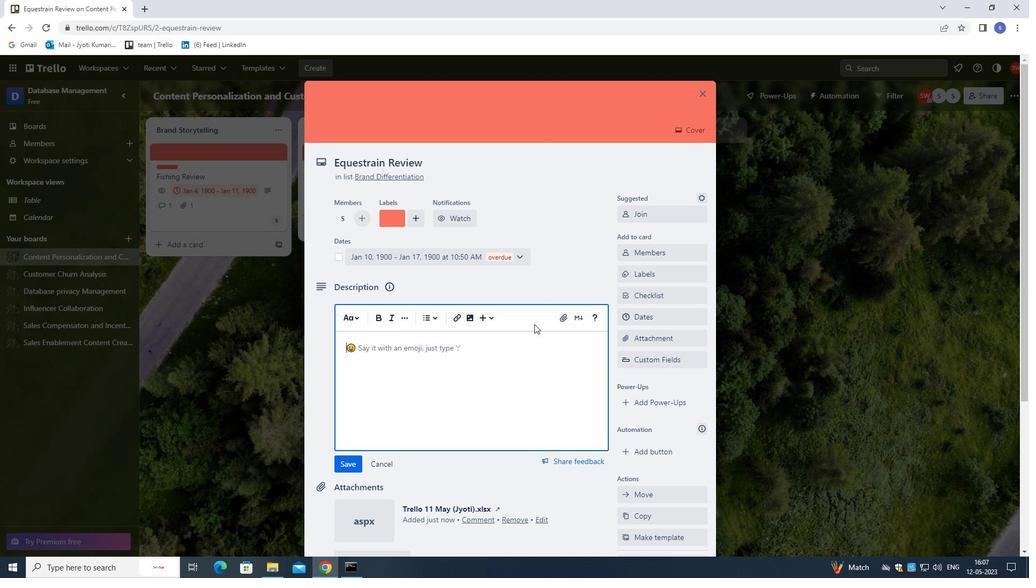
Action: Key pressed <Key.shift>CREATE<Key.space>AND<Key.space>SEND<Key.space>OUT<Key.space>EMPLOYEE<Key.space>ENGE<Key.backspace>AGEMENT<Key.space>SURVEY<Key.space>ON<Key.space>COMPANYCULTURE.
Screenshot: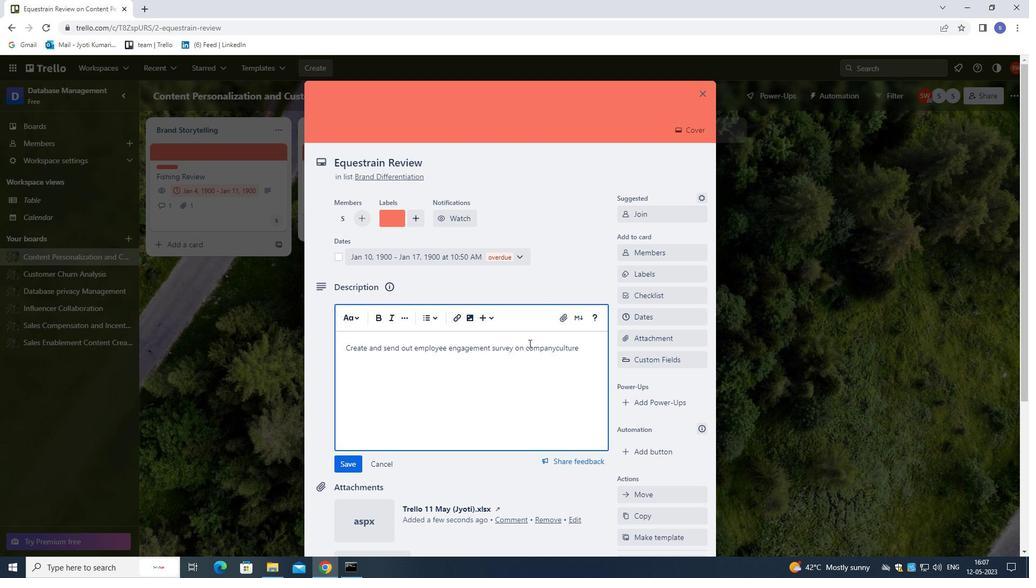 
Action: Mouse moved to (558, 348)
Screenshot: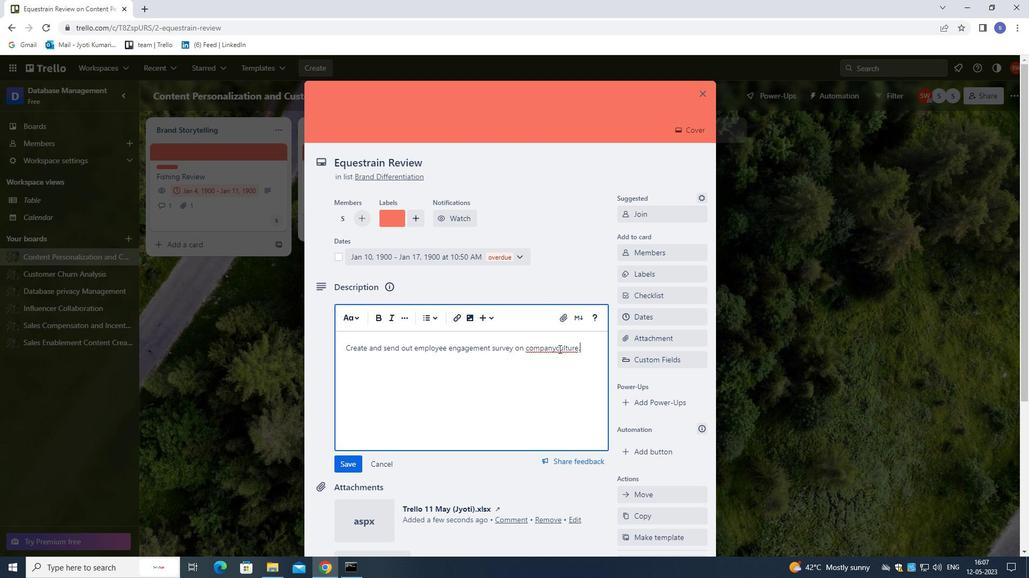 
Action: Mouse pressed left at (558, 348)
Screenshot: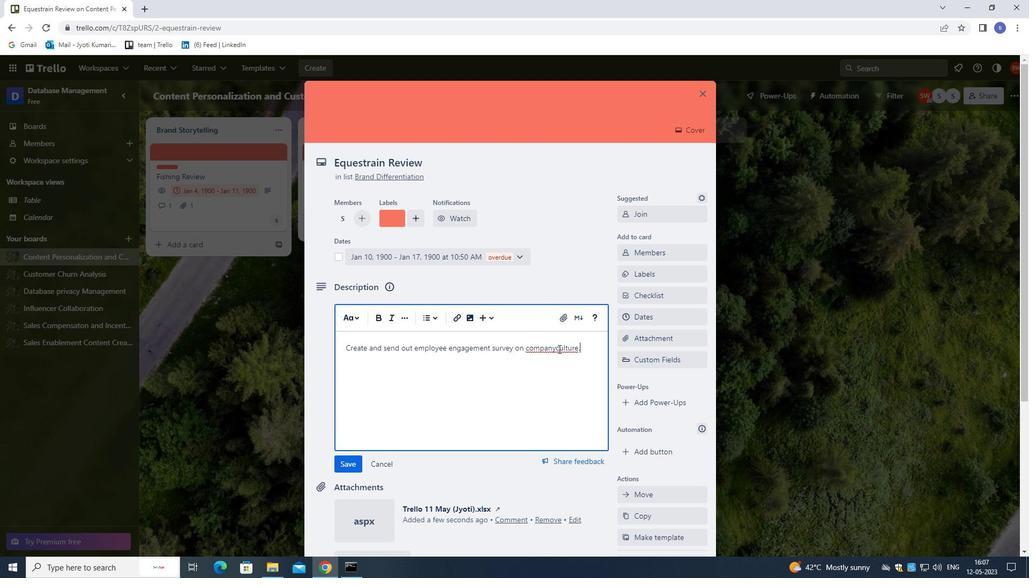 
Action: Mouse moved to (599, 423)
Screenshot: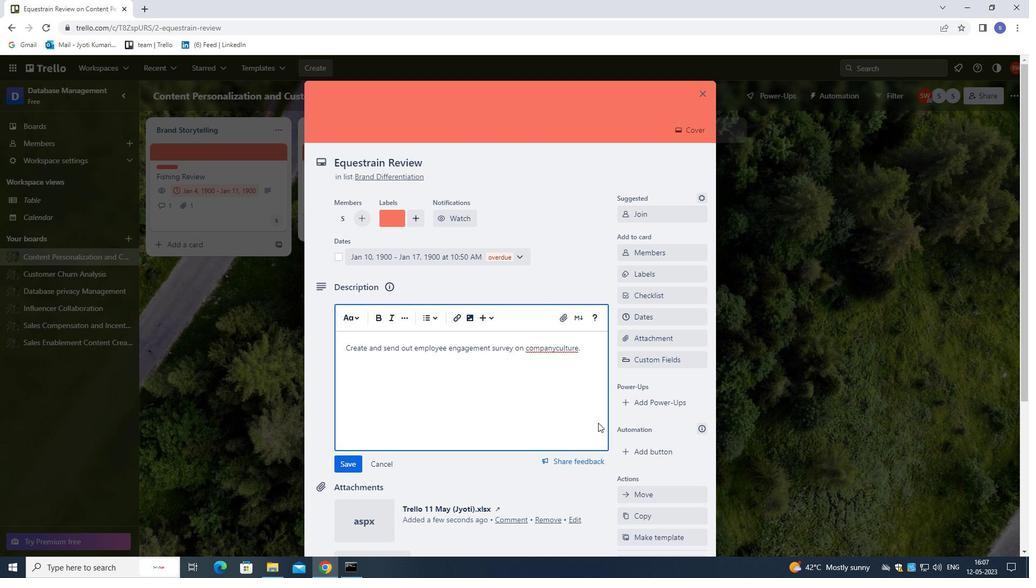 
Action: Key pressed <Key.left>
Screenshot: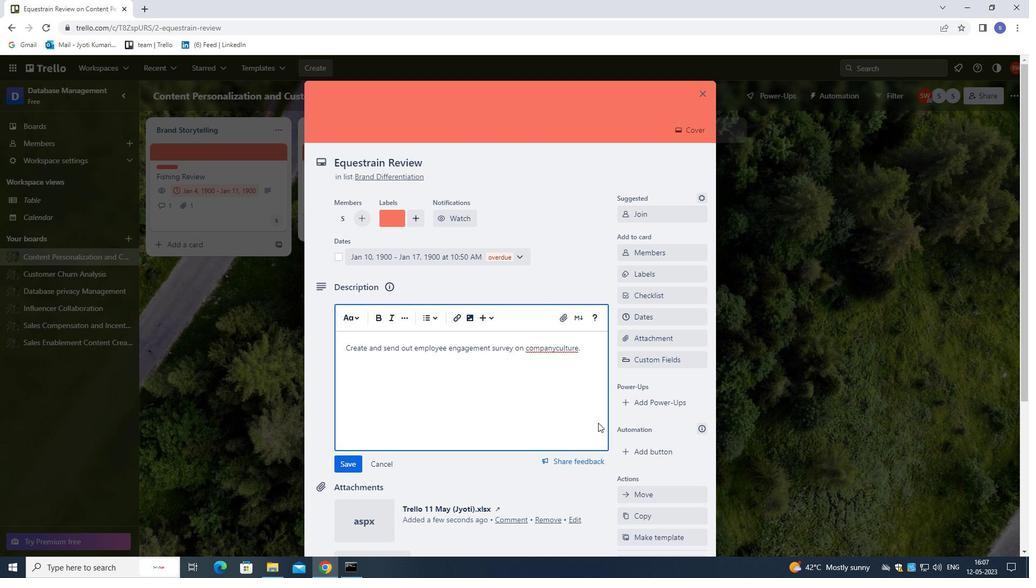 
Action: Mouse moved to (600, 422)
Screenshot: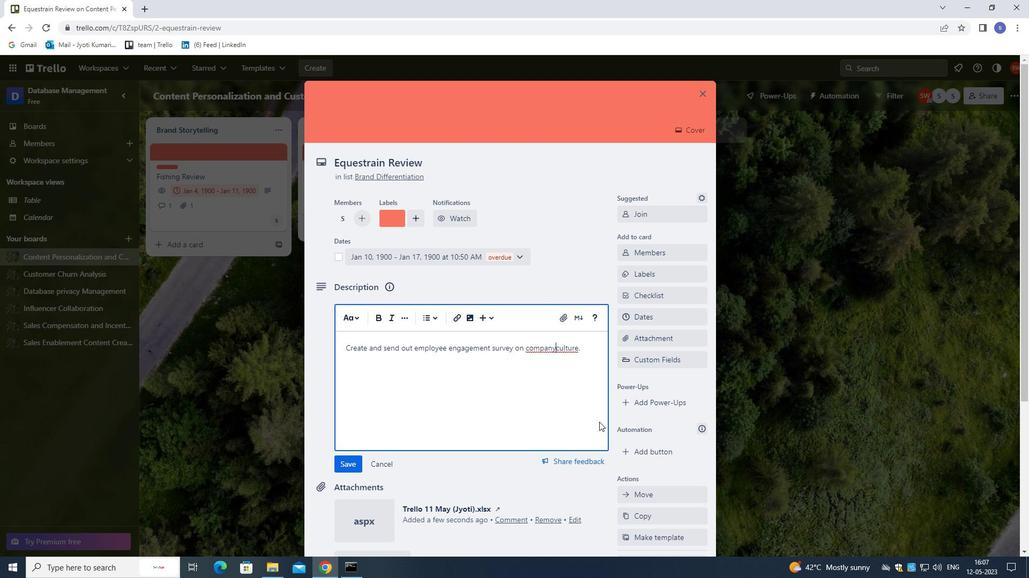 
Action: Key pressed <Key.space>
Screenshot: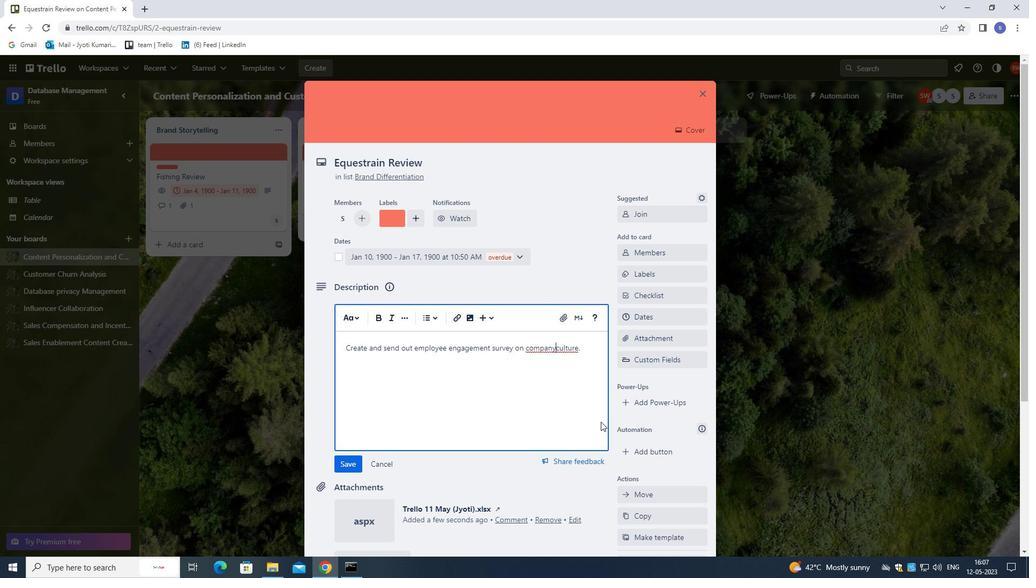 
Action: Mouse moved to (600, 441)
Screenshot: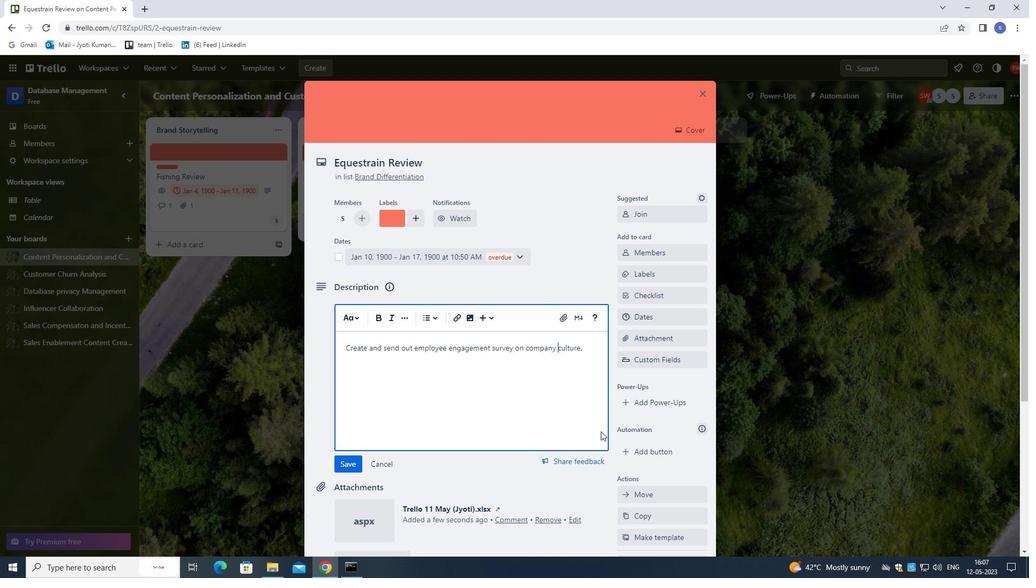 
Action: Mouse scrolled (600, 441) with delta (0, 0)
Screenshot: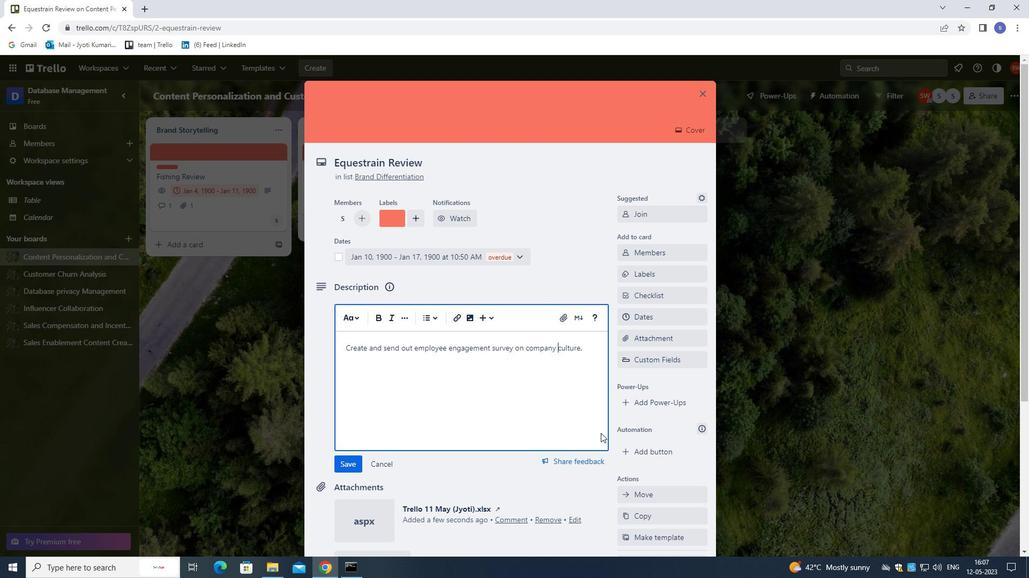
Action: Mouse moved to (600, 444)
Screenshot: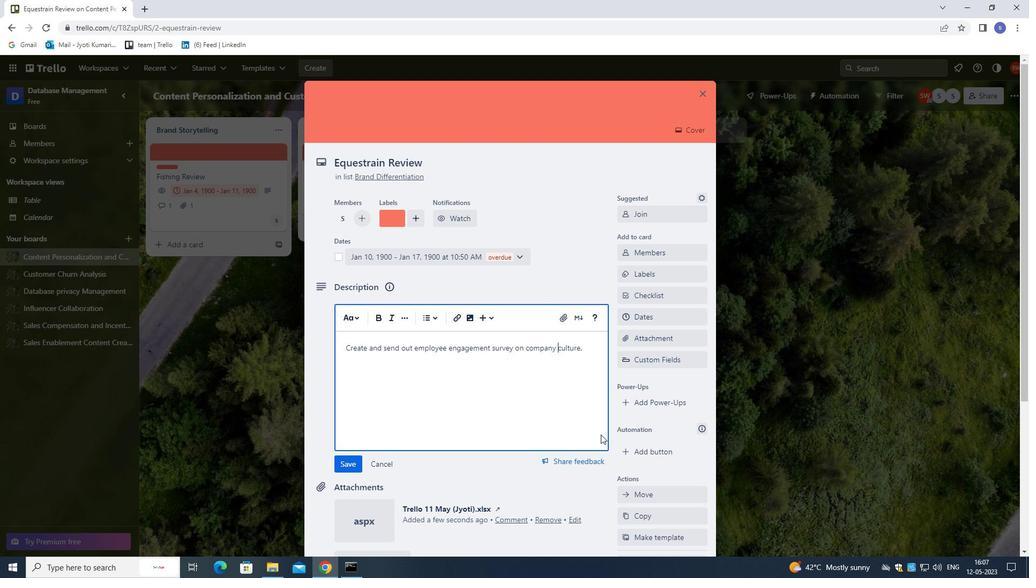 
Action: Mouse scrolled (600, 443) with delta (0, 0)
Screenshot: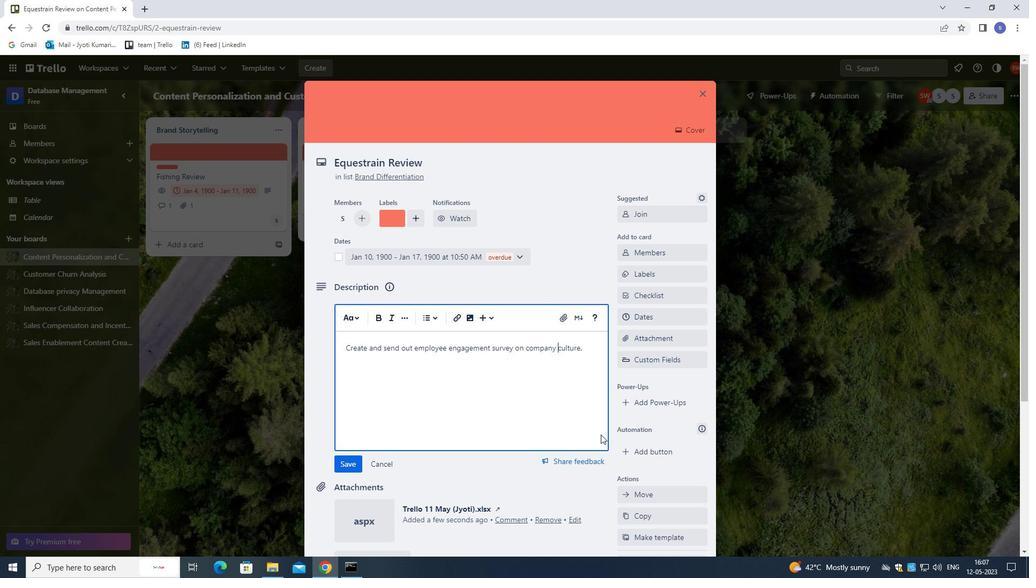 
Action: Mouse moved to (600, 446)
Screenshot: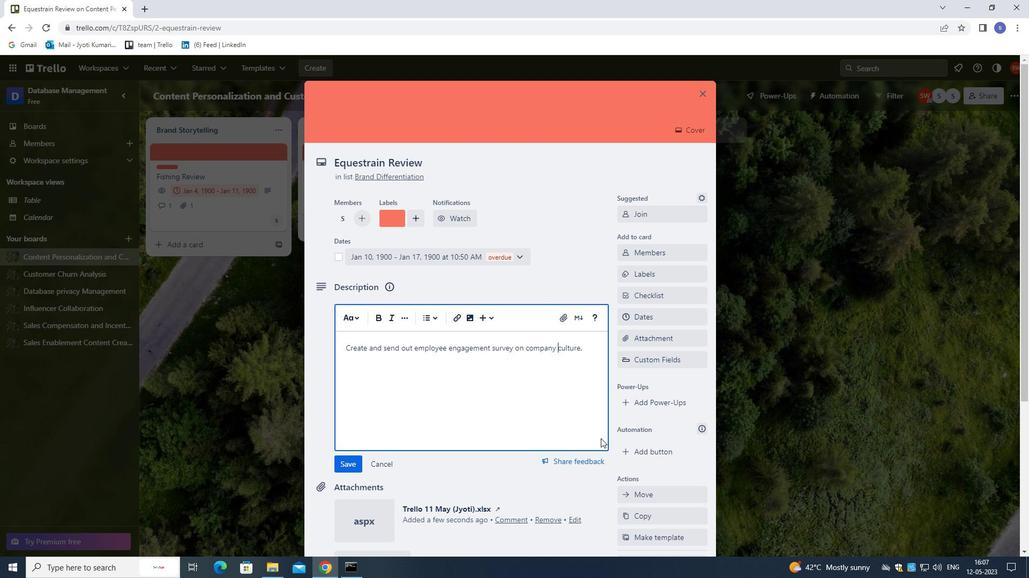 
Action: Mouse scrolled (600, 445) with delta (0, 0)
Screenshot: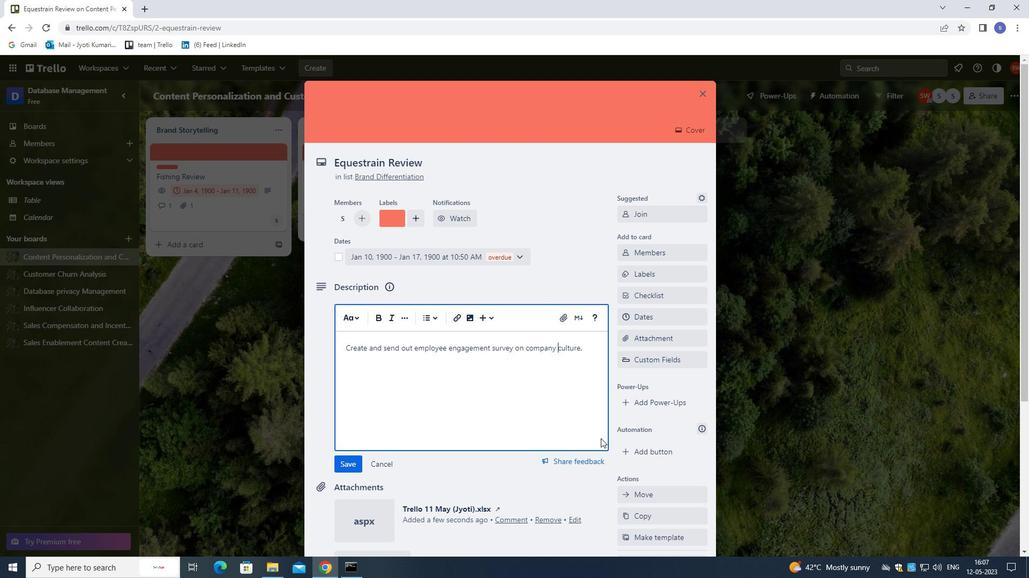 
Action: Mouse moved to (595, 448)
Screenshot: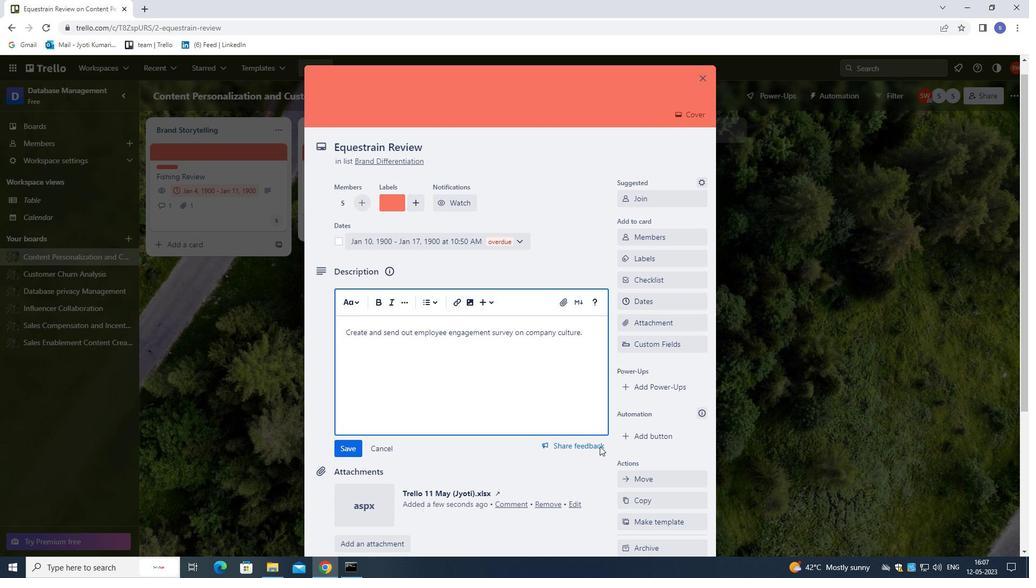 
Action: Mouse scrolled (595, 448) with delta (0, 0)
Screenshot: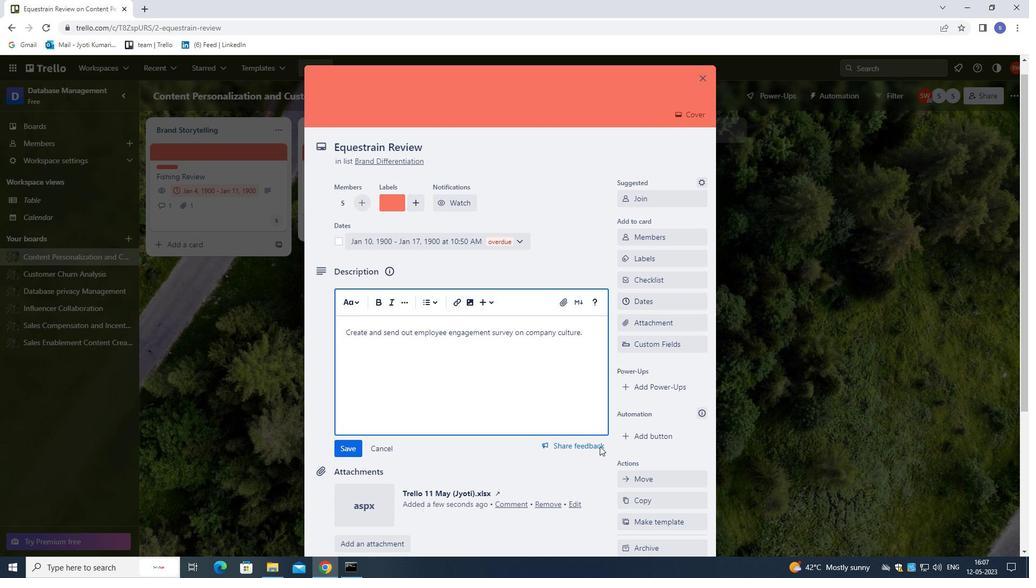 
Action: Mouse moved to (592, 451)
Screenshot: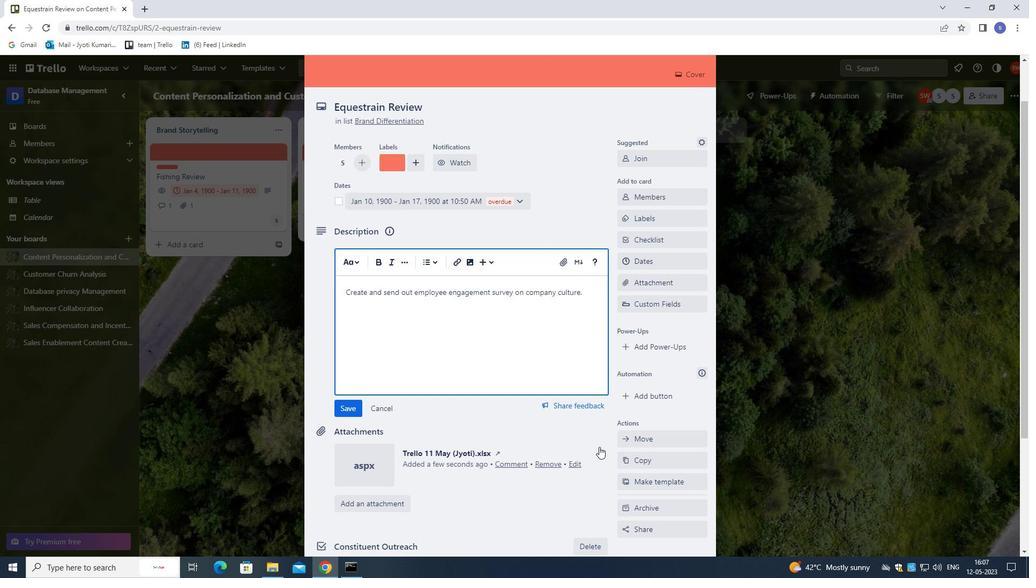 
Action: Mouse scrolled (592, 450) with delta (0, 0)
Screenshot: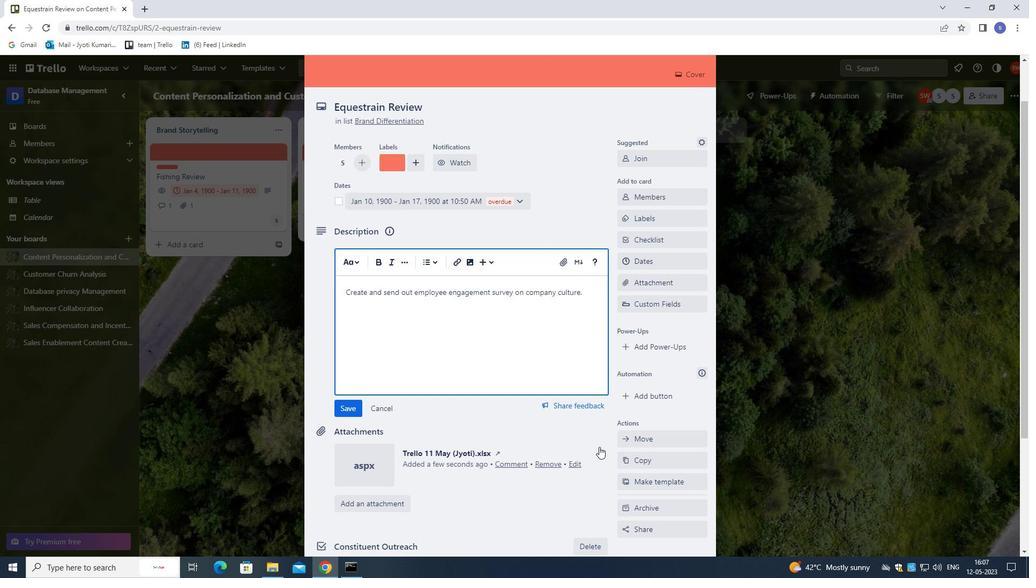 
Action: Mouse moved to (498, 488)
Screenshot: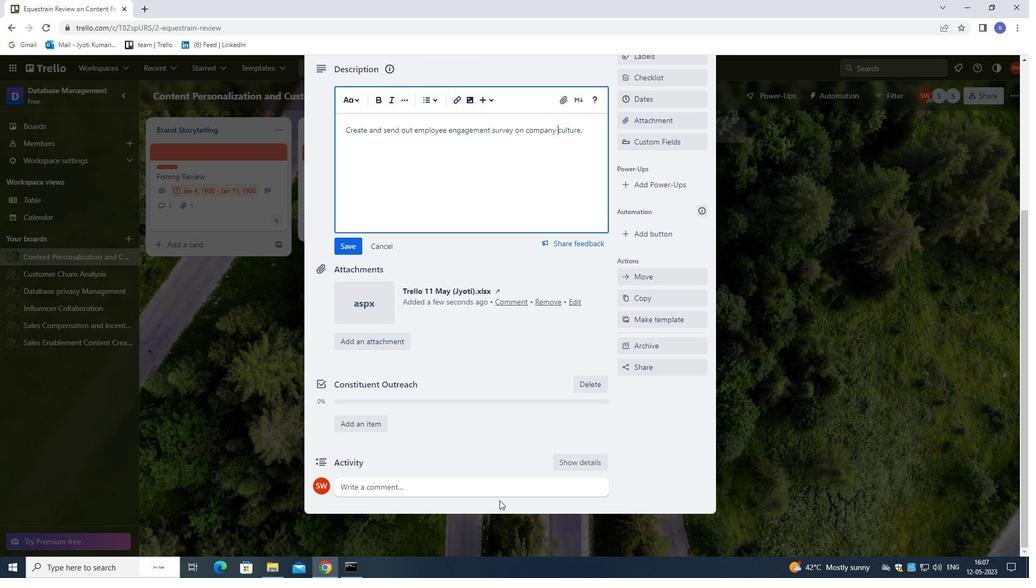 
Action: Mouse pressed left at (498, 488)
Screenshot: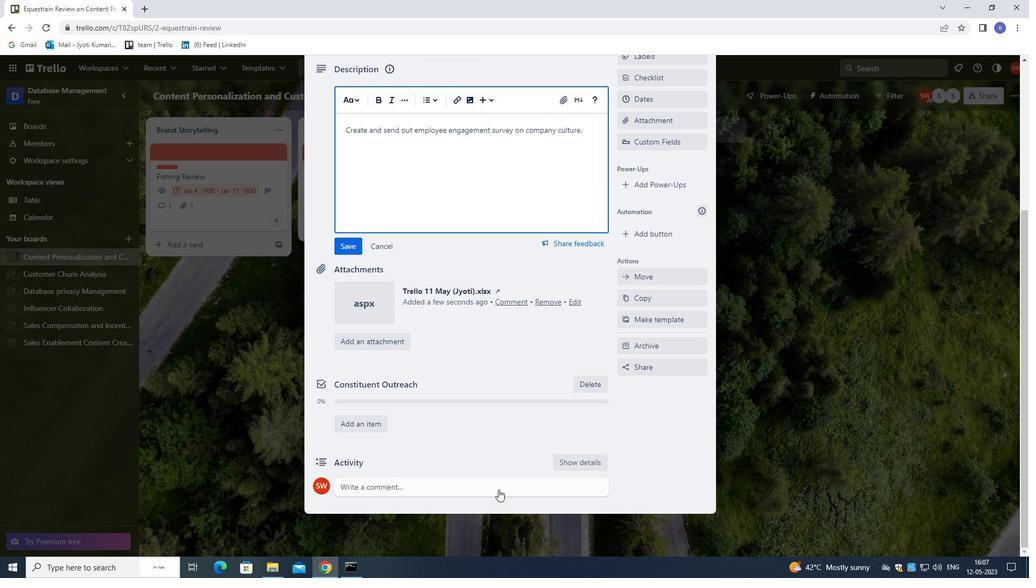 
Action: Key pressed <Key.shift>LAT<Key.space>US<Key.space>APPROACH<Key.space>THIS<Key.space>TASK<Key.space>WITH<Key.space>A<Key.space>SENSE<Key.space>OF<Key.backspace>F<Key.space>FOCUS<Key.space>AND<Key.space>ATTENTION<Key.space>TO<Key.space>DETAIL,<Key.space>NSURING<Key.space><Key.left><Key.left><Key.left><Key.left><Key.left><Key.left><Key.left><Key.left><Key.left><Key.right>E<Key.right><Key.right><Key.right><Key.right><Key.right><Key.right><Key.right><Key.space>THAT<Key.space>WE<Key.space>DO<Key.space>NOT<Key.space>MISS<Key.space>ANY<Key.space>IMPORTANT<Key.space>INFORMATION<Key.space>OR<Key.space>DETAILS.
Screenshot: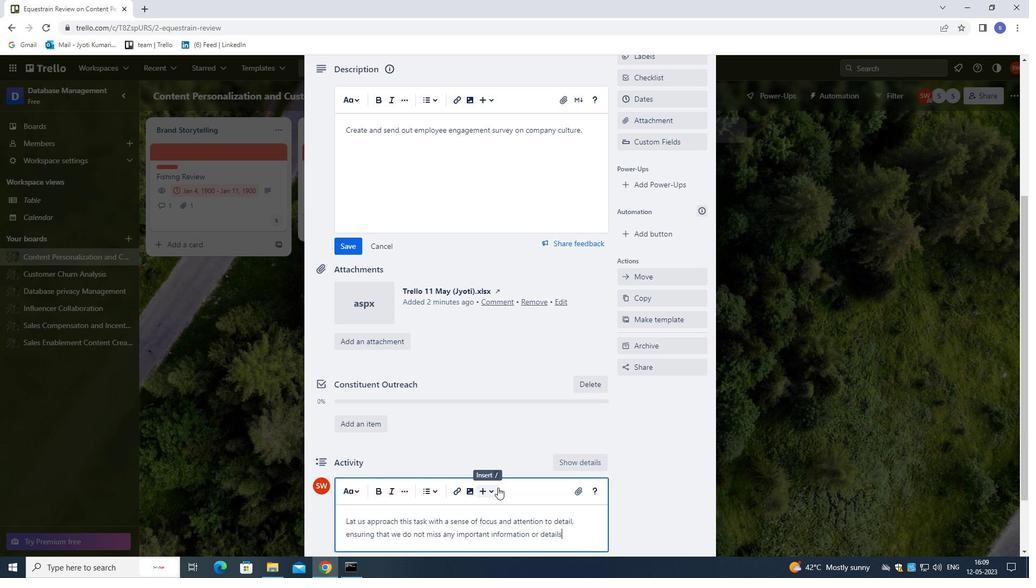 
Action: Mouse moved to (432, 418)
Screenshot: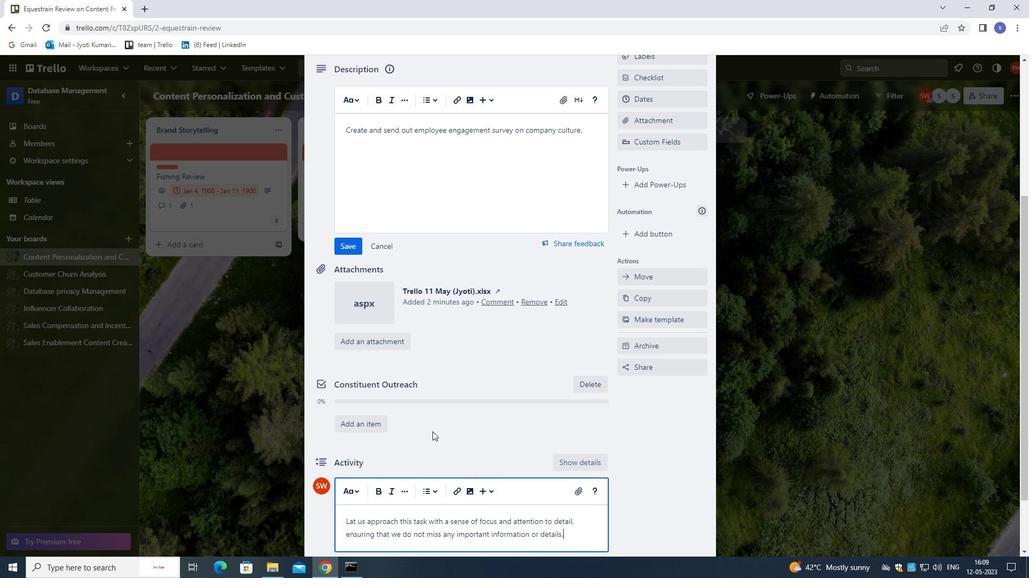 
Action: Mouse scrolled (432, 418) with delta (0, 0)
Screenshot: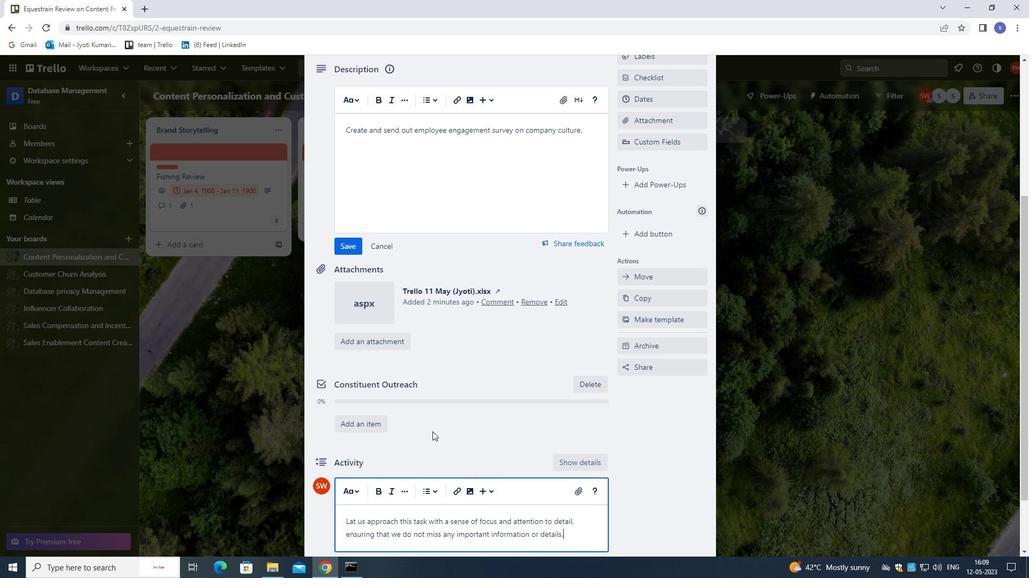 
Action: Mouse moved to (339, 190)
Screenshot: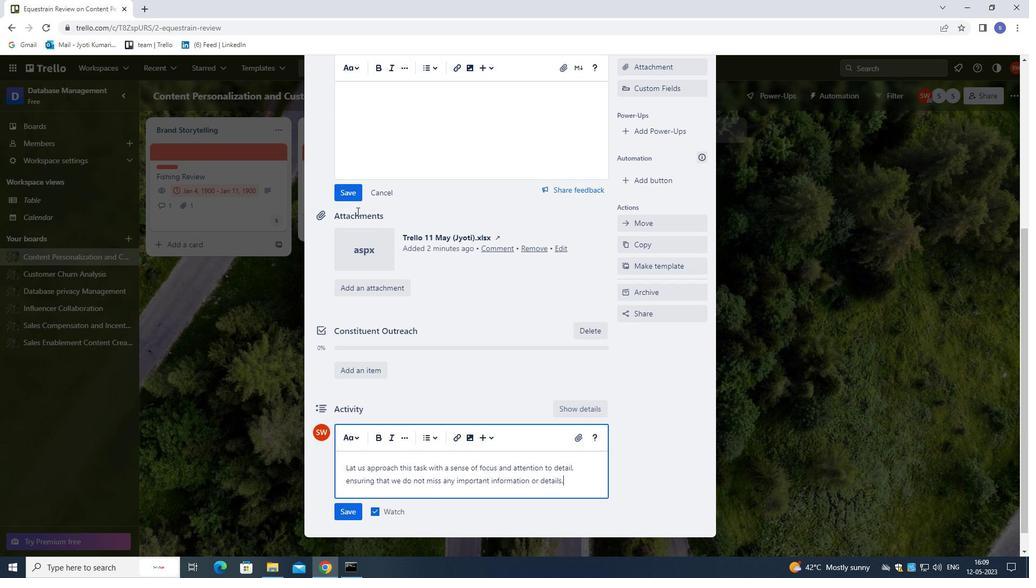 
Action: Mouse pressed left at (339, 190)
Screenshot: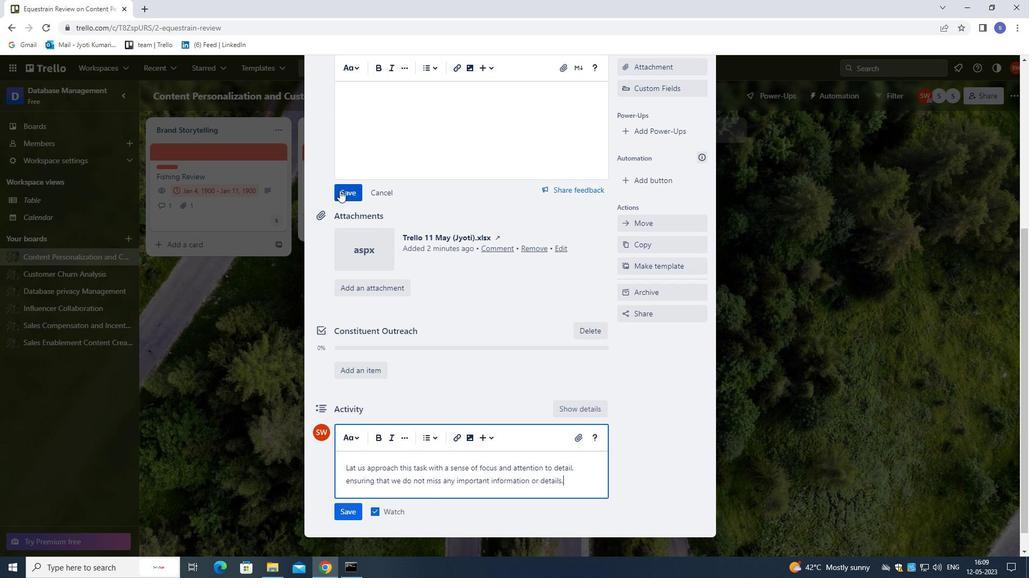 
Action: Mouse moved to (345, 489)
Screenshot: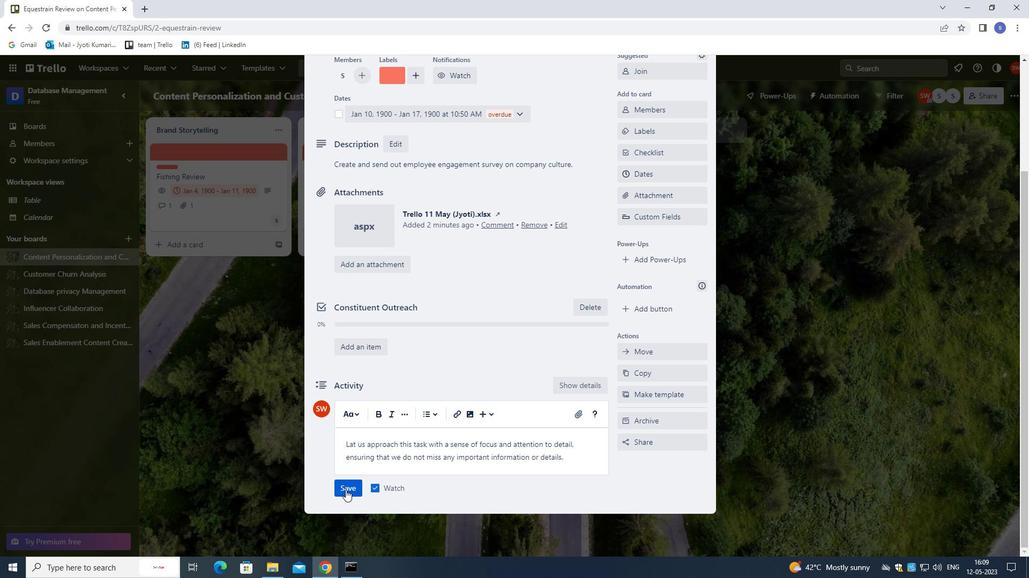 
Action: Mouse pressed left at (345, 489)
Screenshot: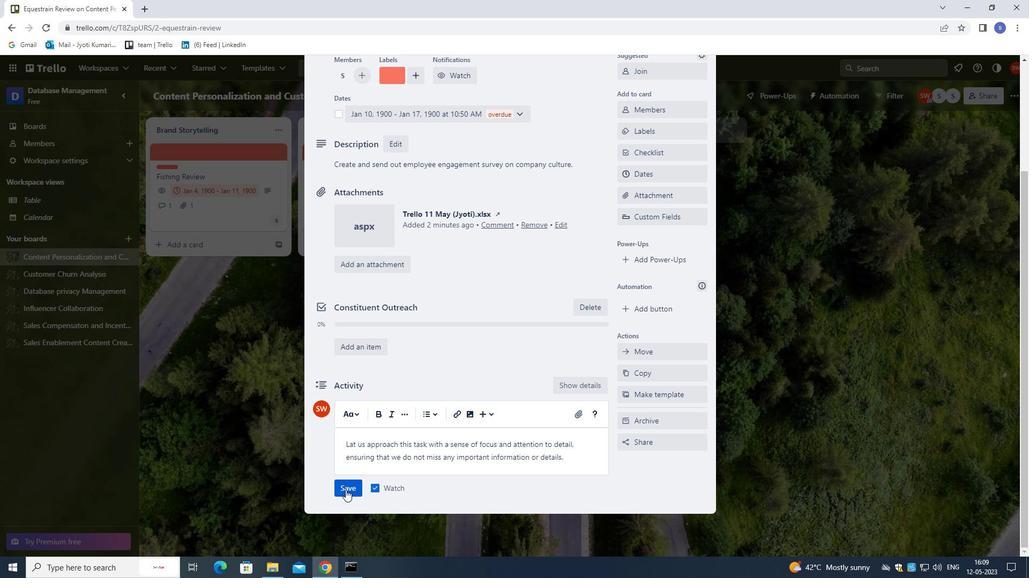 
Action: Mouse moved to (499, 423)
Screenshot: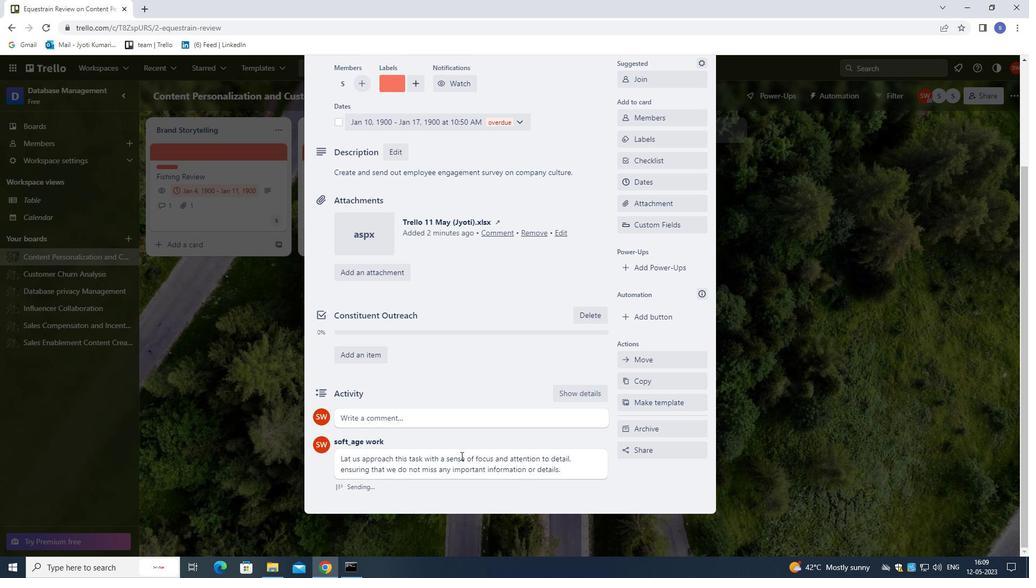 
Action: Mouse scrolled (499, 424) with delta (0, 0)
Screenshot: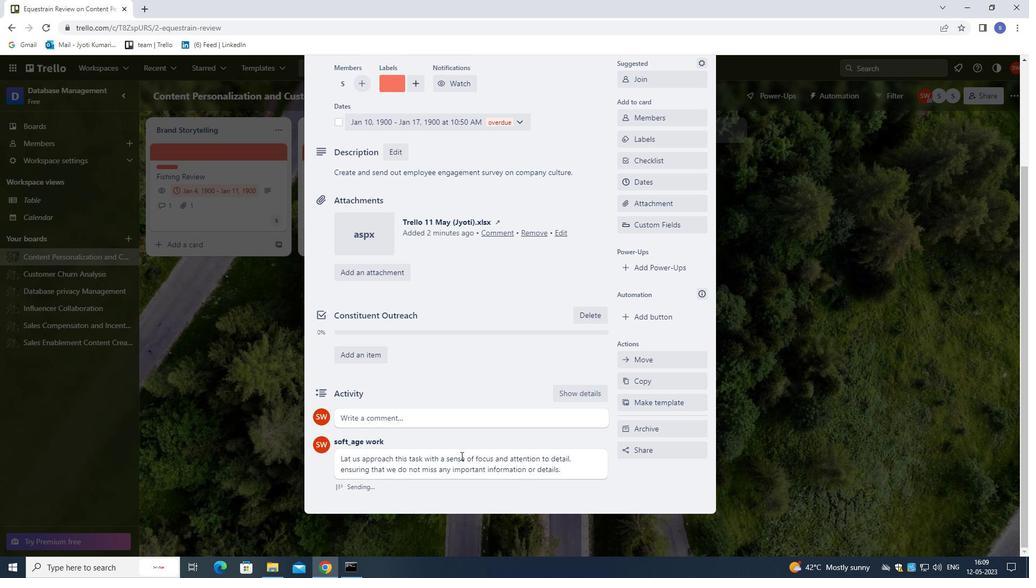 
Action: Mouse moved to (520, 403)
Screenshot: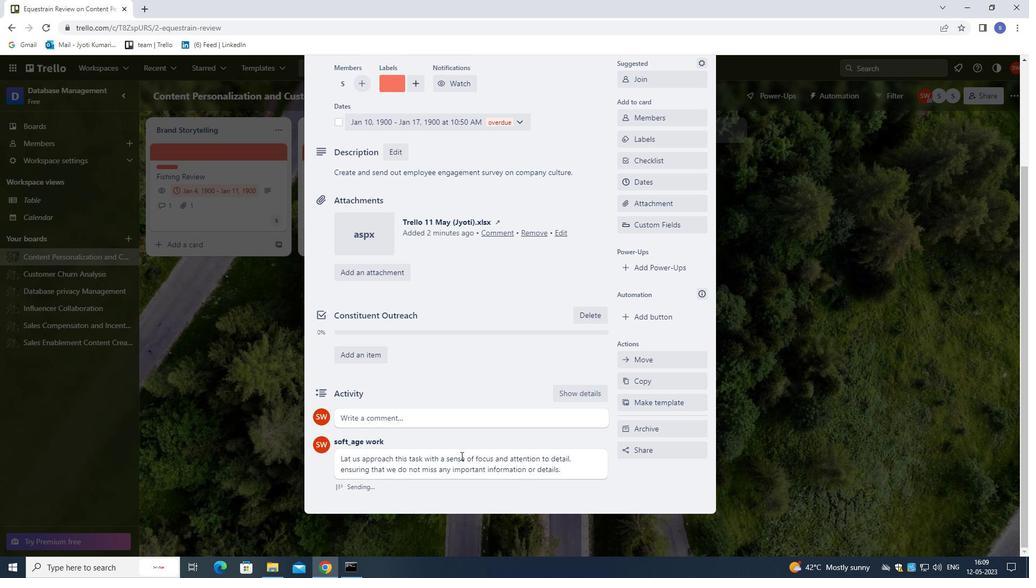 
Action: Mouse scrolled (520, 404) with delta (0, 0)
Screenshot: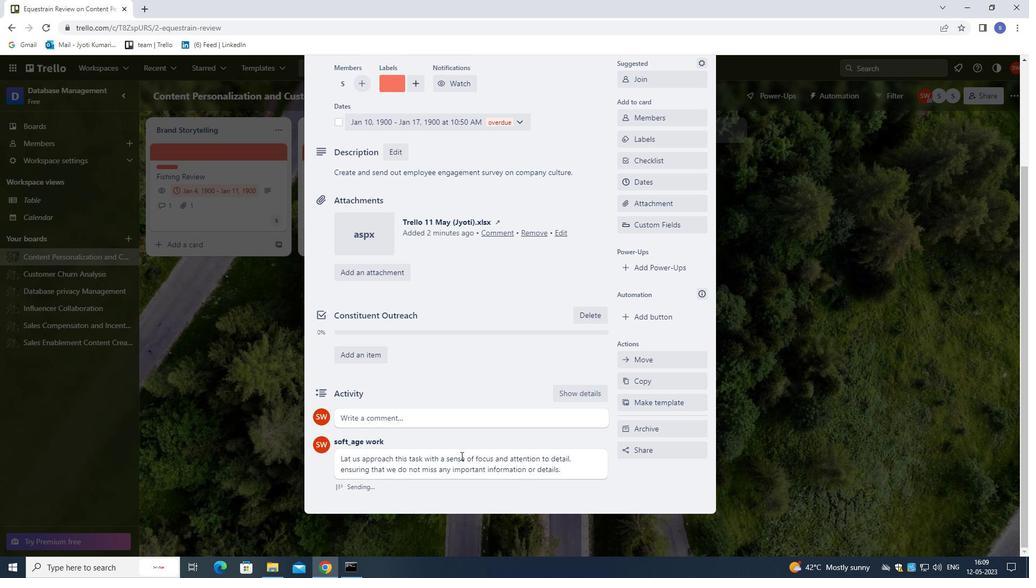 
Action: Mouse moved to (583, 325)
Screenshot: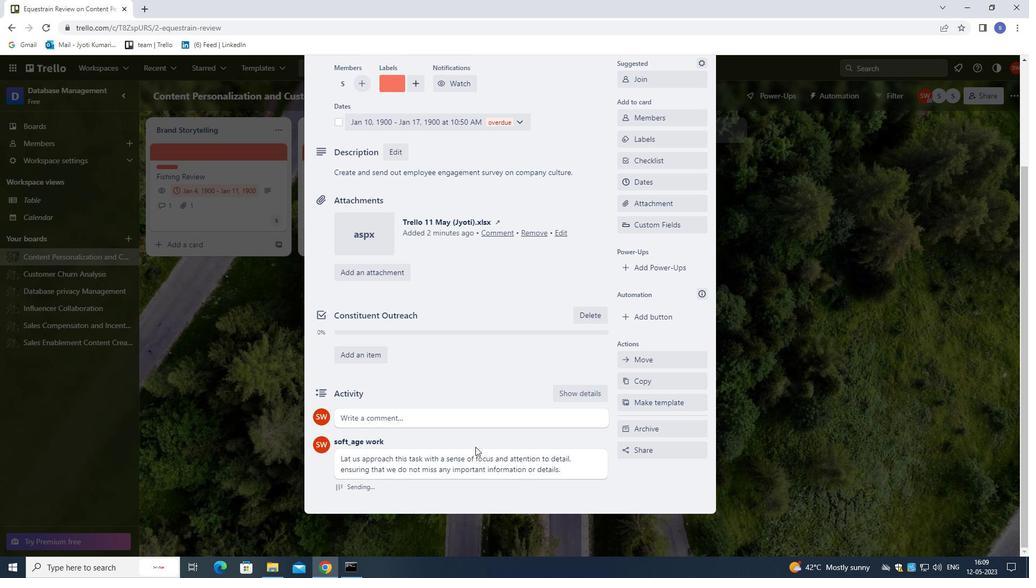 
Action: Mouse scrolled (583, 325) with delta (0, 0)
Screenshot: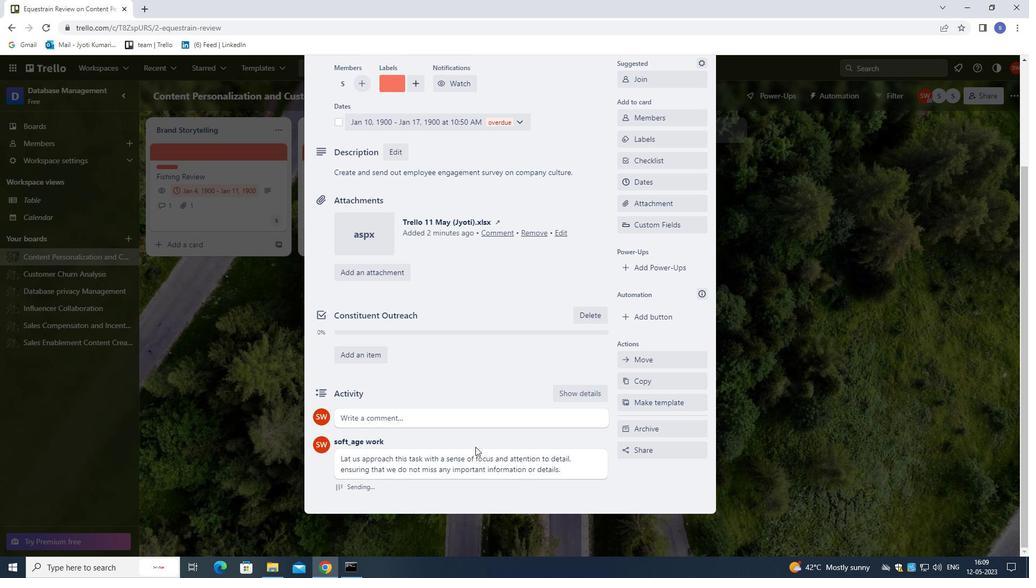 
Action: Mouse moved to (703, 98)
Screenshot: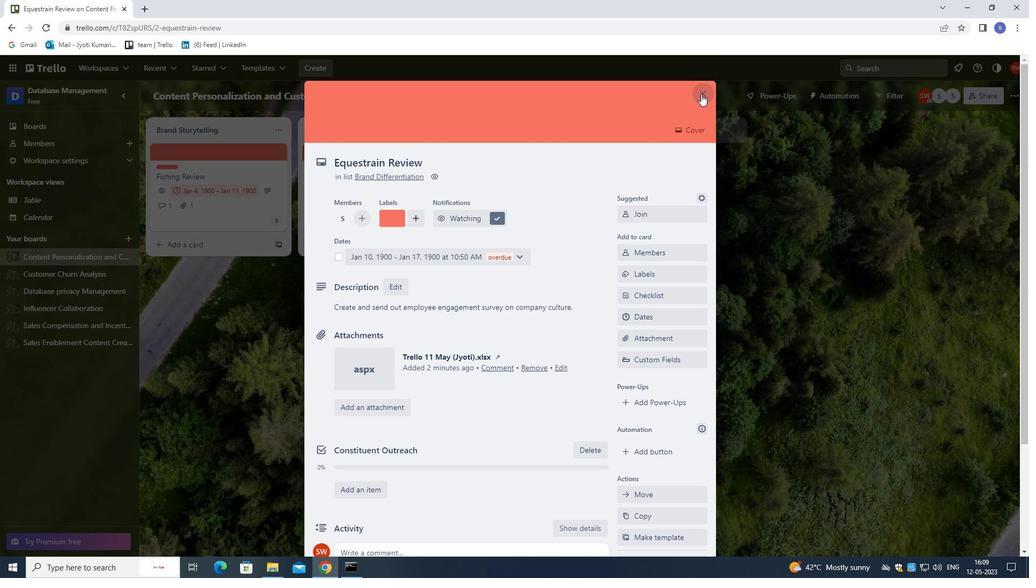 
Action: Mouse pressed left at (703, 98)
Screenshot: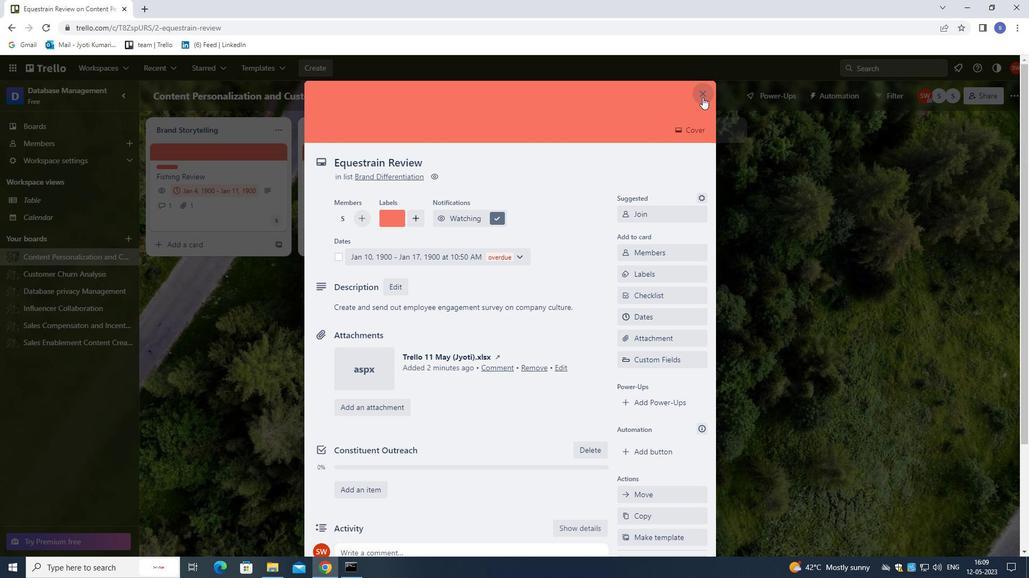
